 Task: Add Attachment from computer to Card Card0000000093 in Board Board0000000024 in Workspace WS0000000008 in Trello. Add Cover Purple to Card Card0000000093 in Board Board0000000024 in Workspace WS0000000008 in Trello. Add "Move Card To …" Button titled Button0000000093 to "top" of the list "To Do" to Card Card0000000093 in Board Board0000000024 in Workspace WS0000000008 in Trello. Add Description DS0000000093 to Card Card0000000093 in Board Board0000000024 in Workspace WS0000000008 in Trello. Add Comment CM0000000093 to Card Card0000000093 in Board Board0000000024 in Workspace WS0000000008 in Trello
Action: Mouse moved to (384, 206)
Screenshot: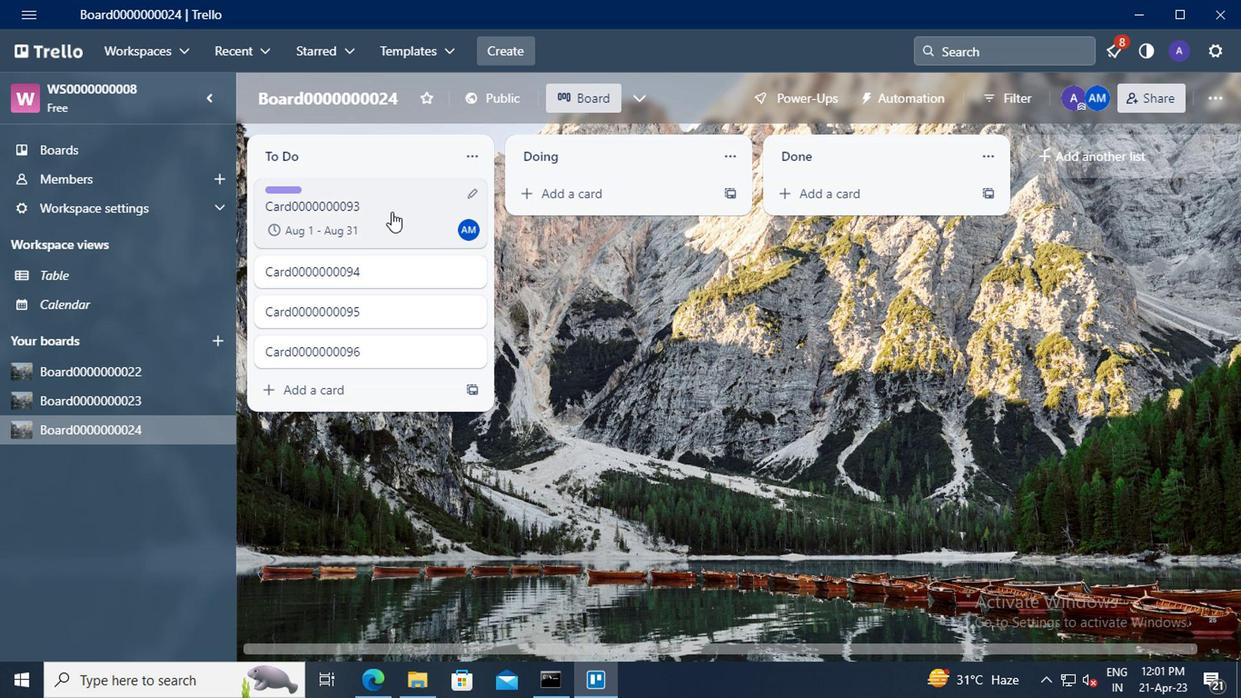 
Action: Mouse pressed left at (384, 206)
Screenshot: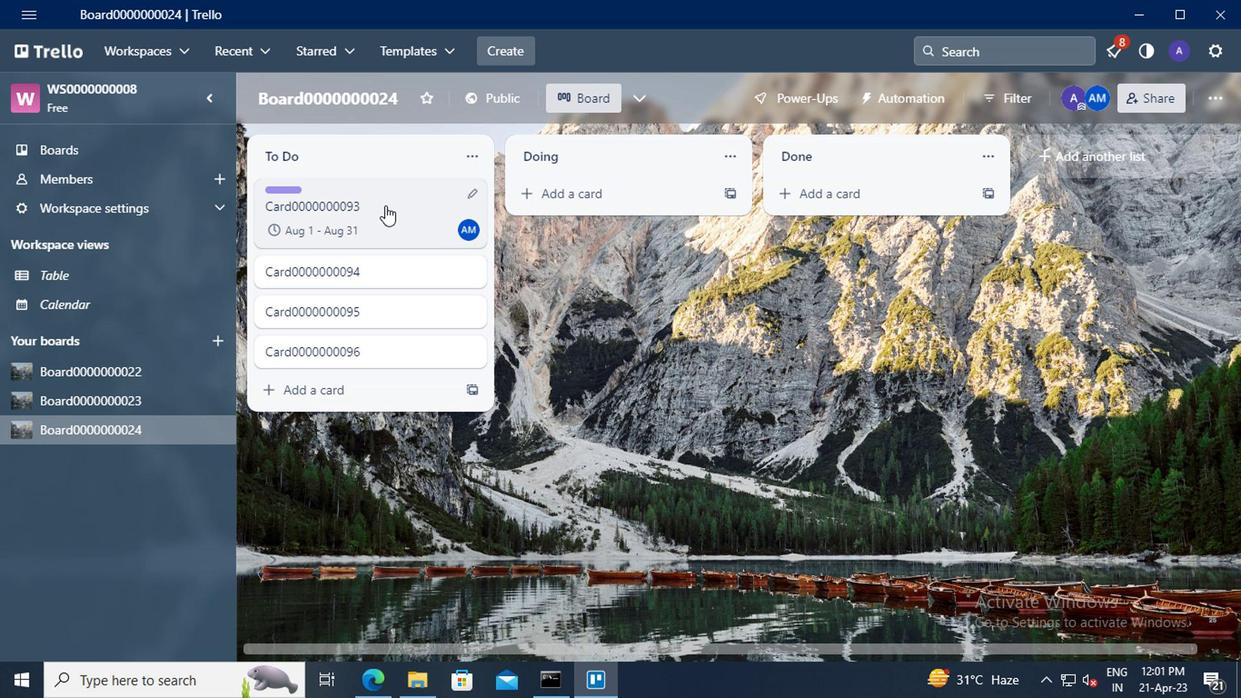 
Action: Mouse moved to (832, 378)
Screenshot: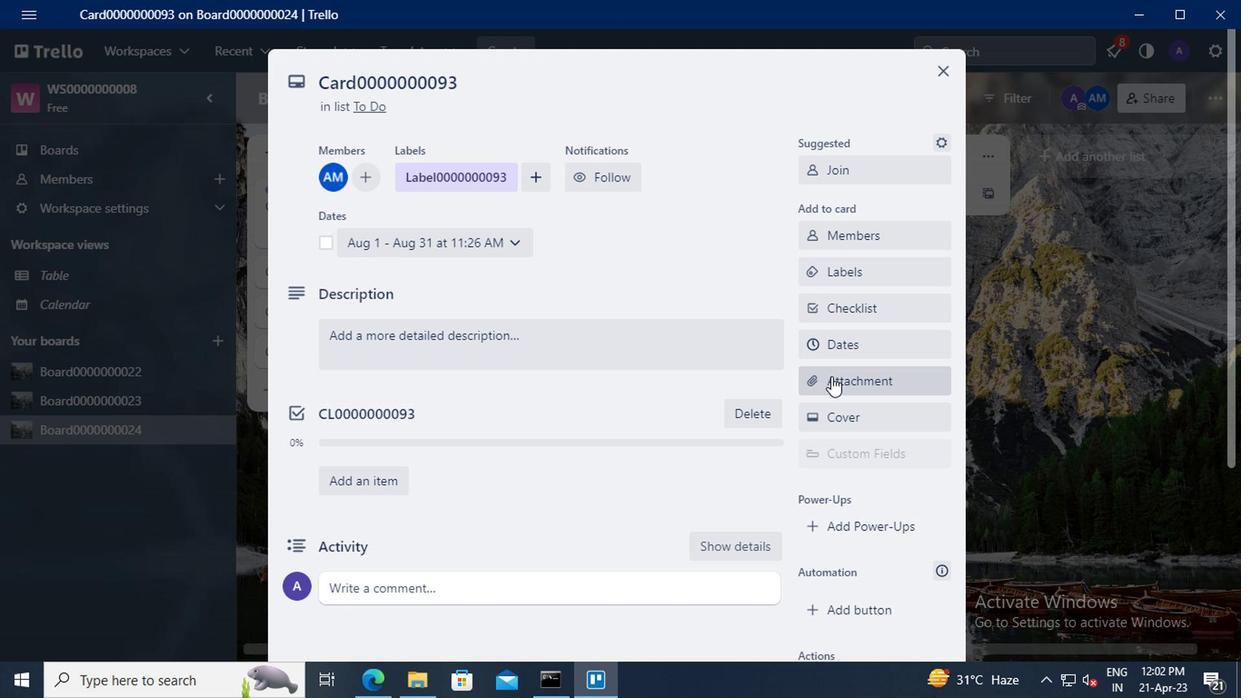 
Action: Mouse pressed left at (832, 378)
Screenshot: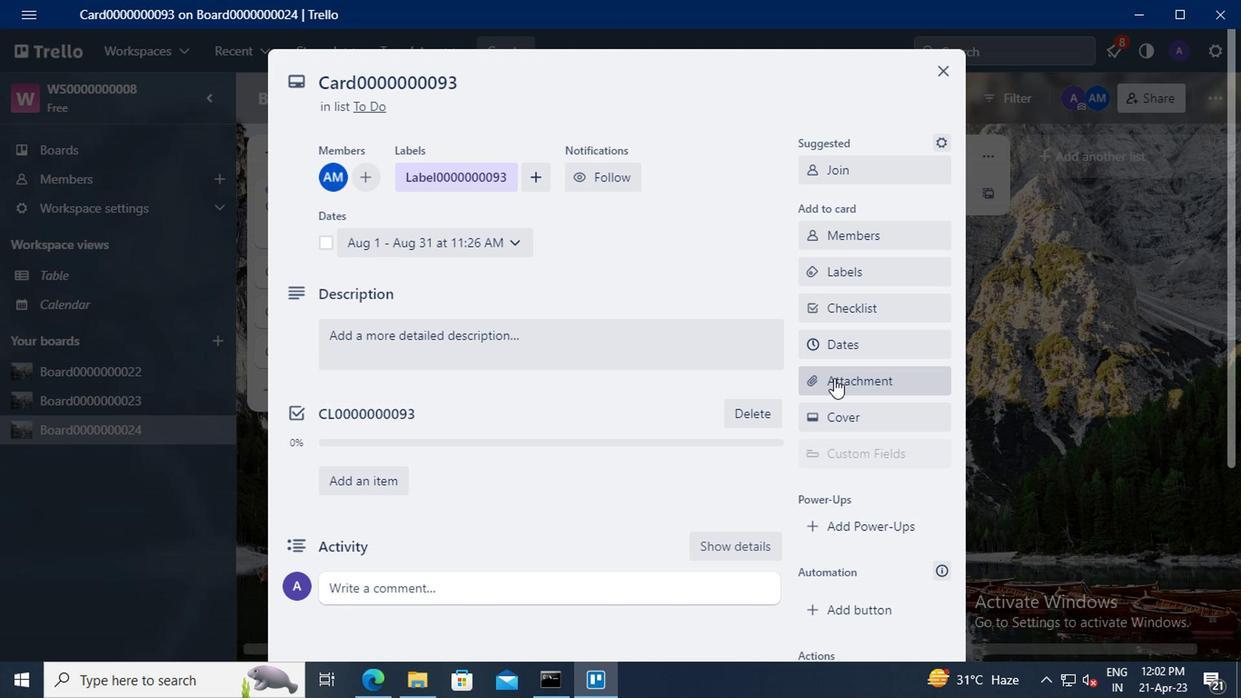 
Action: Mouse moved to (848, 159)
Screenshot: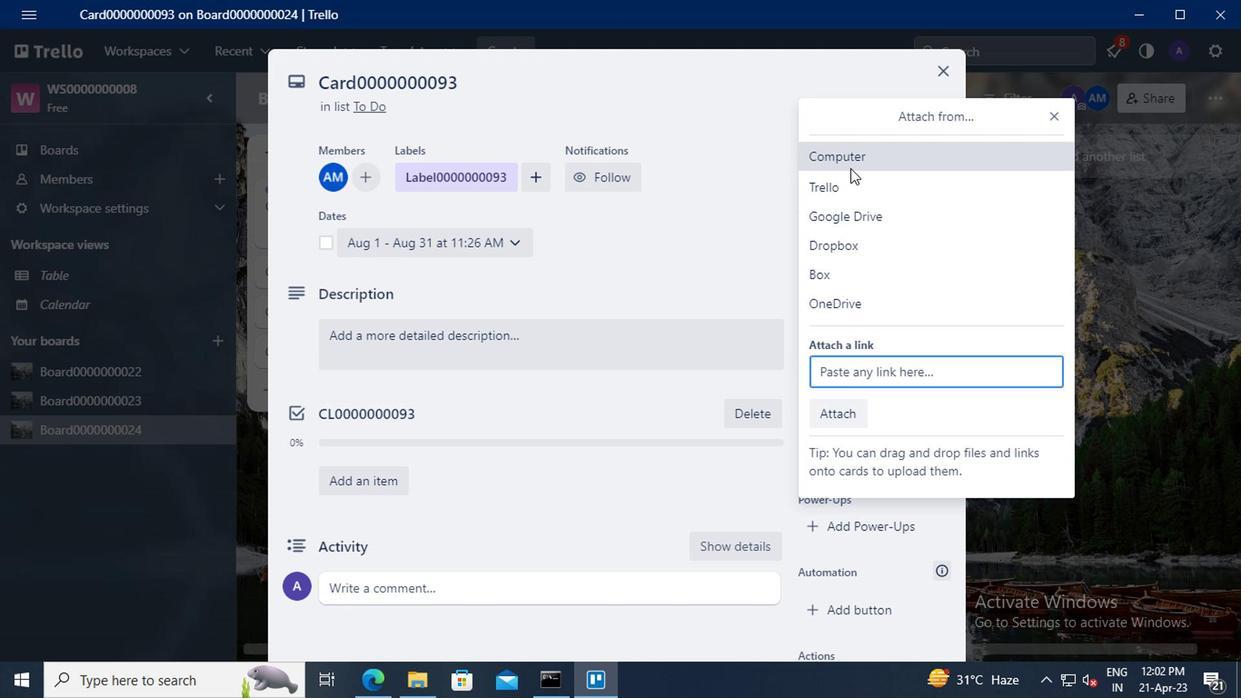 
Action: Mouse pressed left at (848, 159)
Screenshot: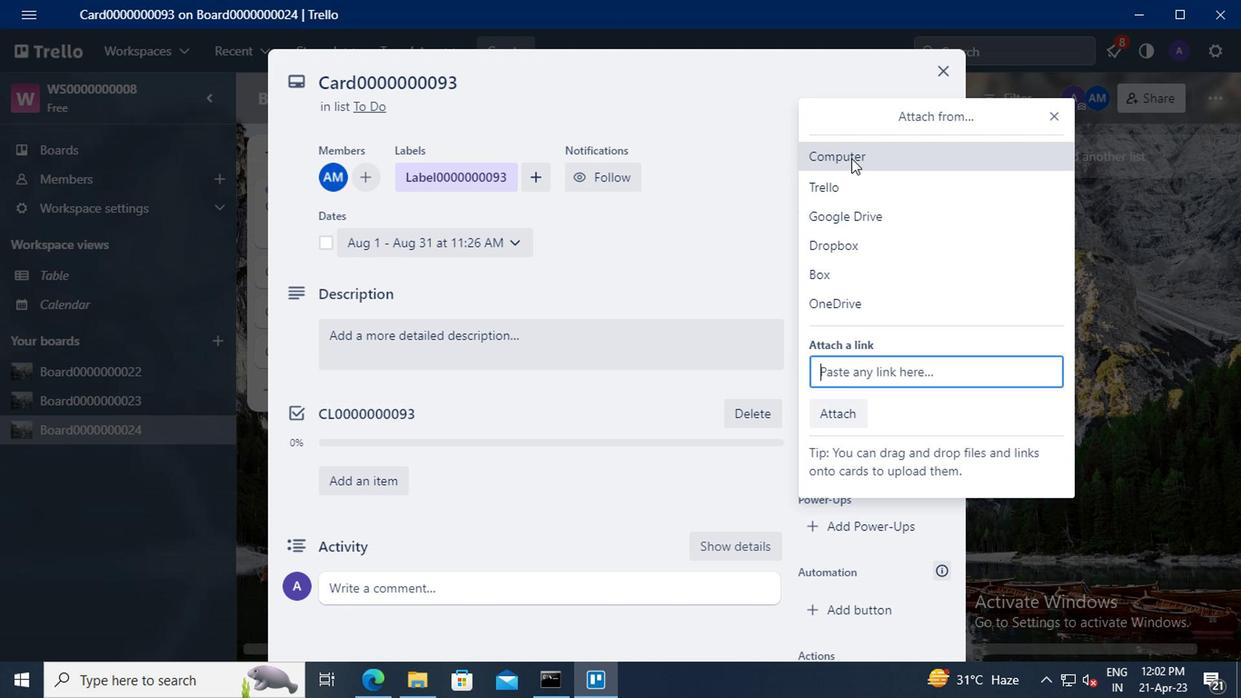 
Action: Mouse moved to (460, 160)
Screenshot: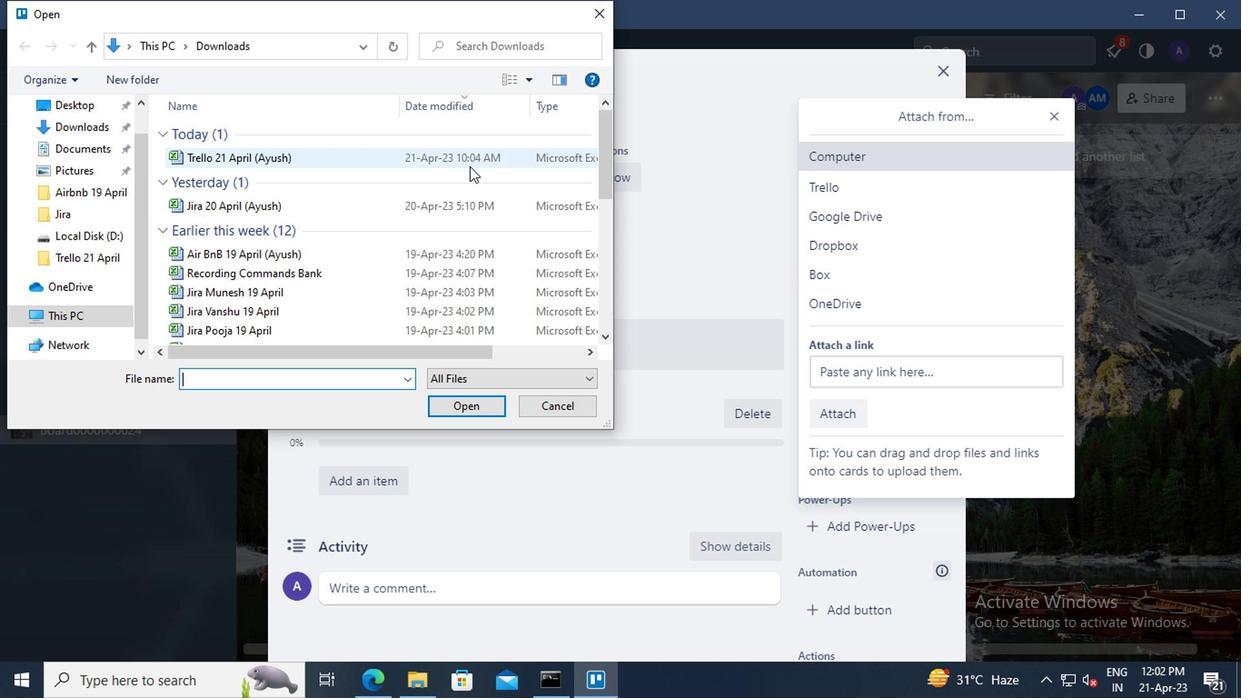 
Action: Mouse pressed left at (460, 160)
Screenshot: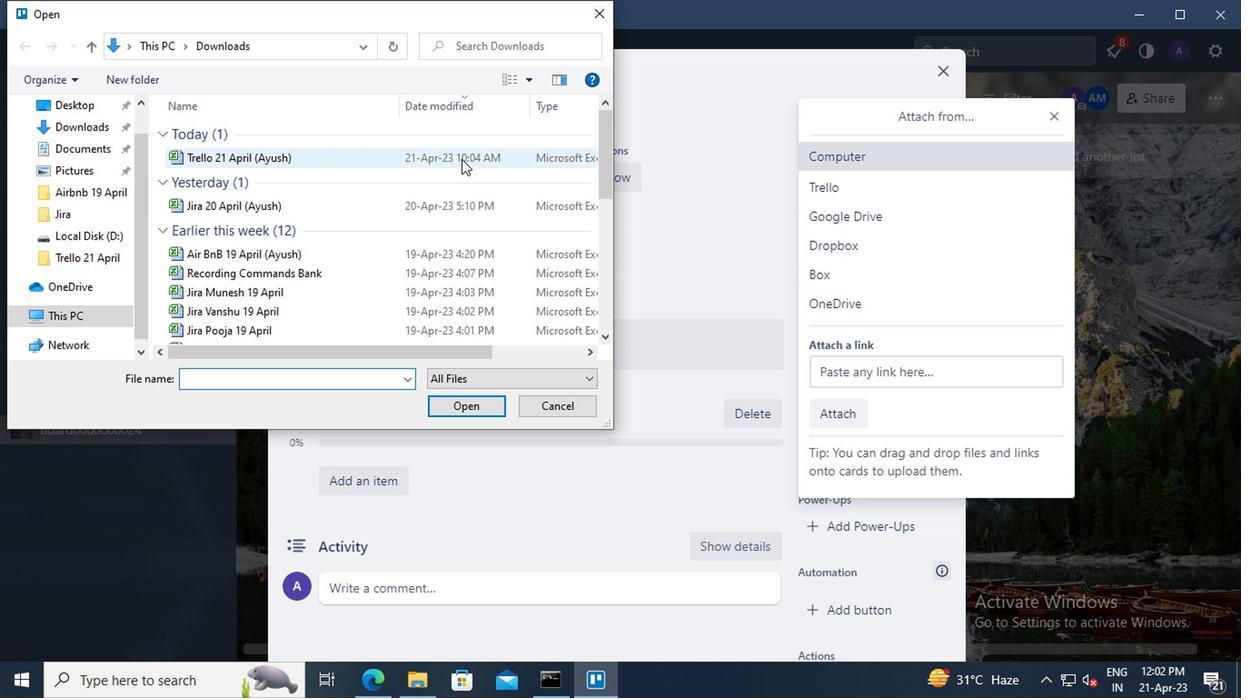 
Action: Mouse moved to (477, 408)
Screenshot: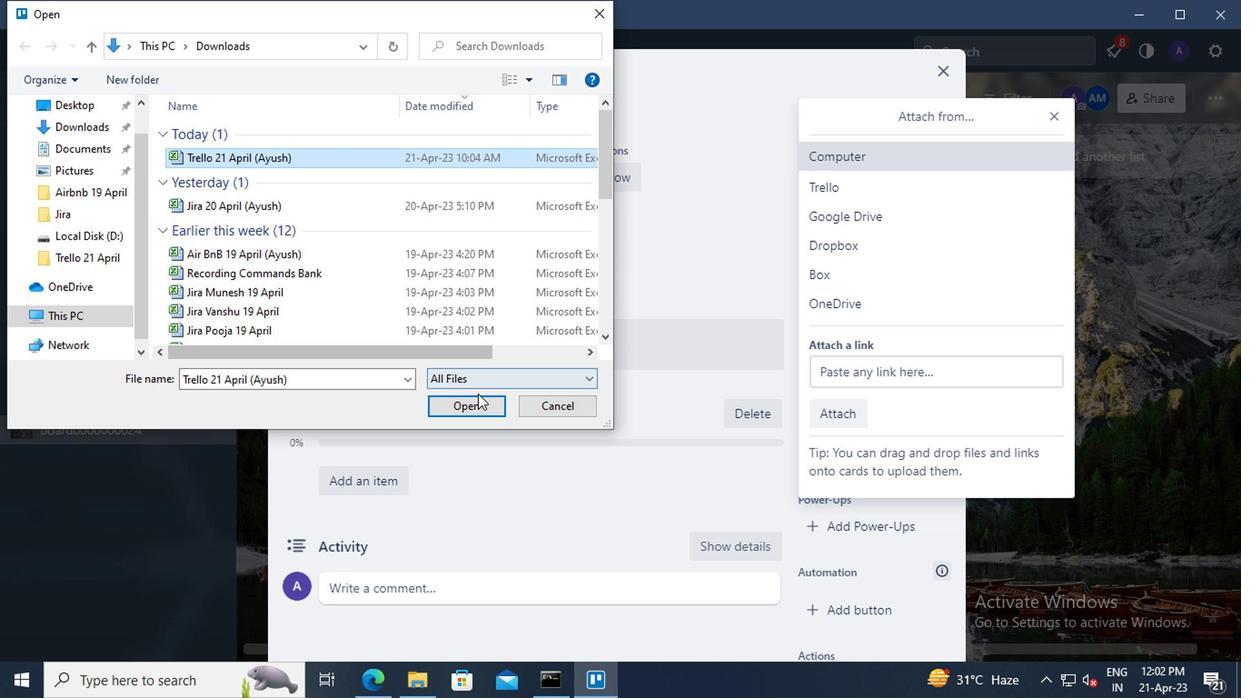 
Action: Mouse pressed left at (477, 408)
Screenshot: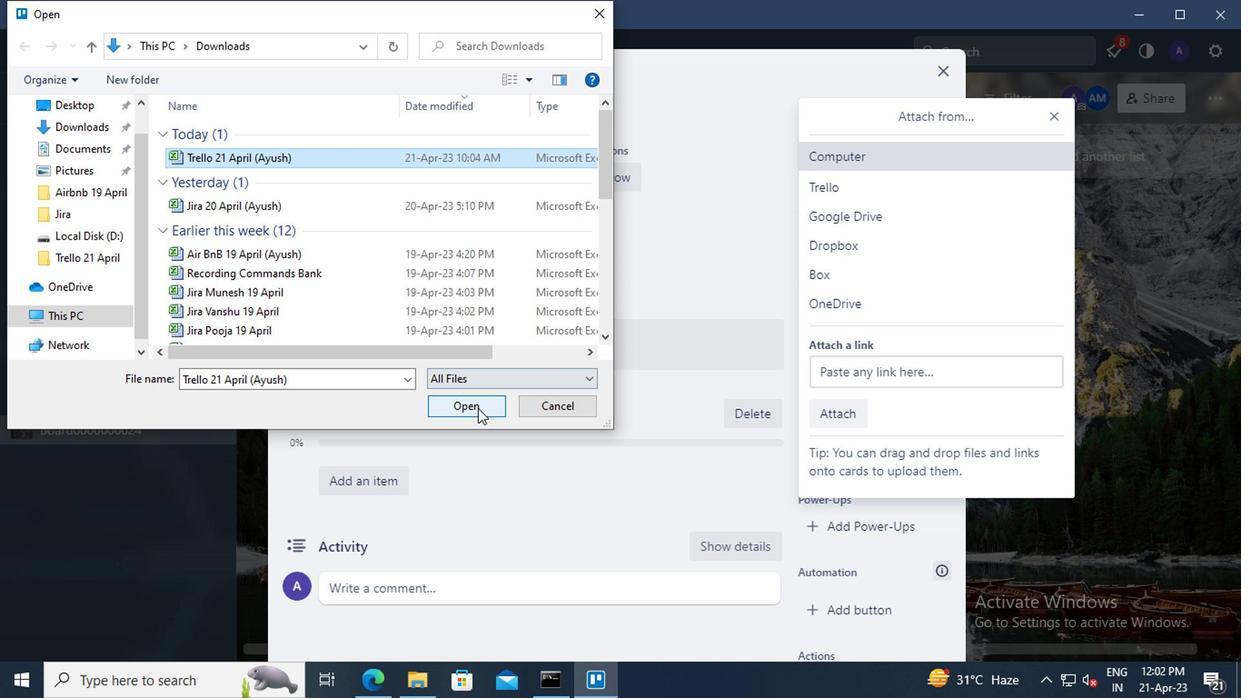 
Action: Mouse moved to (828, 417)
Screenshot: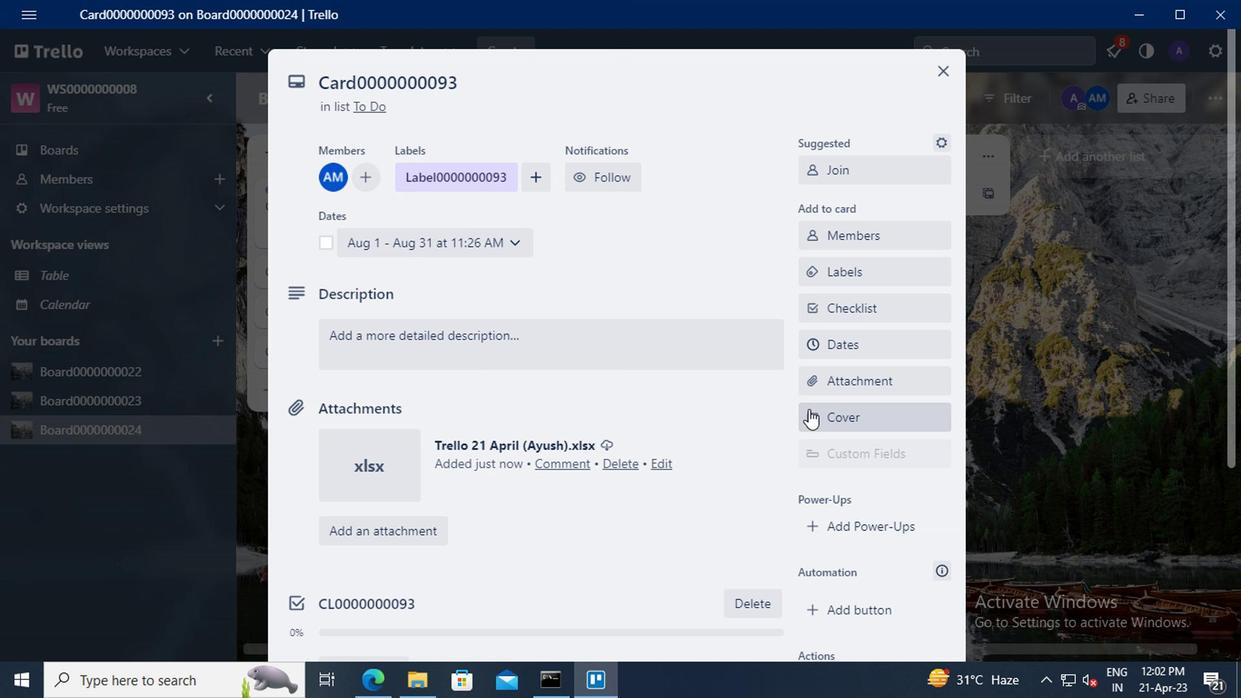 
Action: Mouse pressed left at (828, 417)
Screenshot: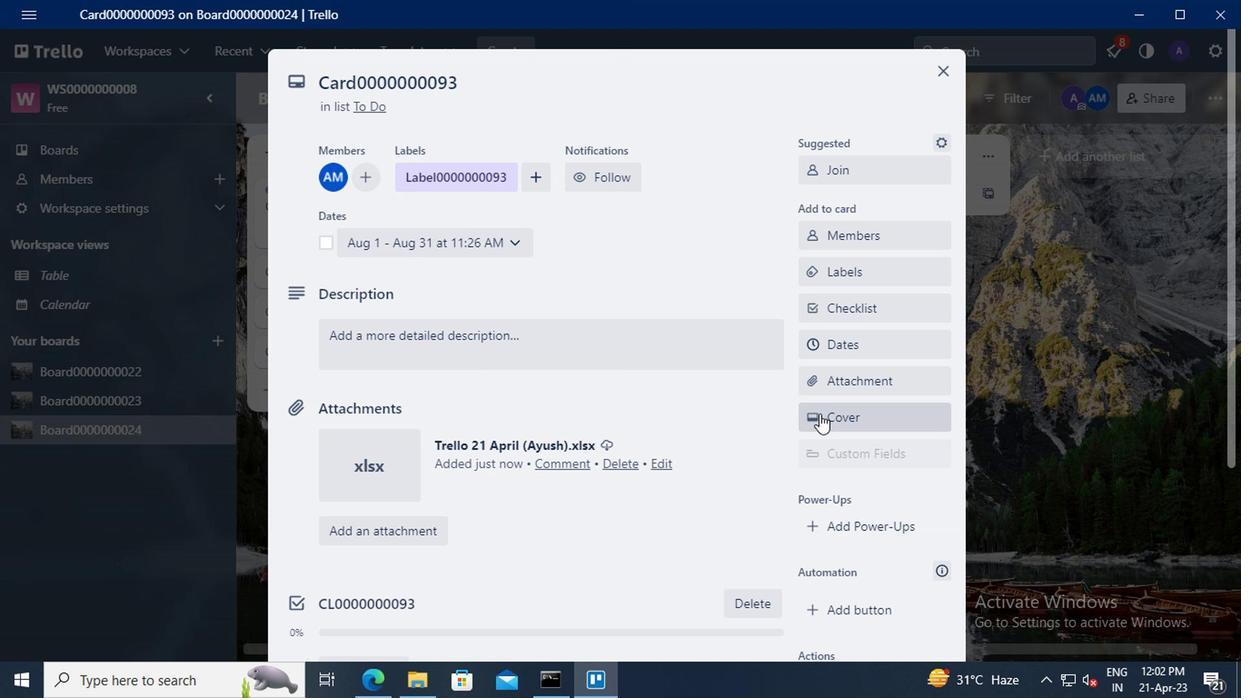 
Action: Mouse moved to (1040, 306)
Screenshot: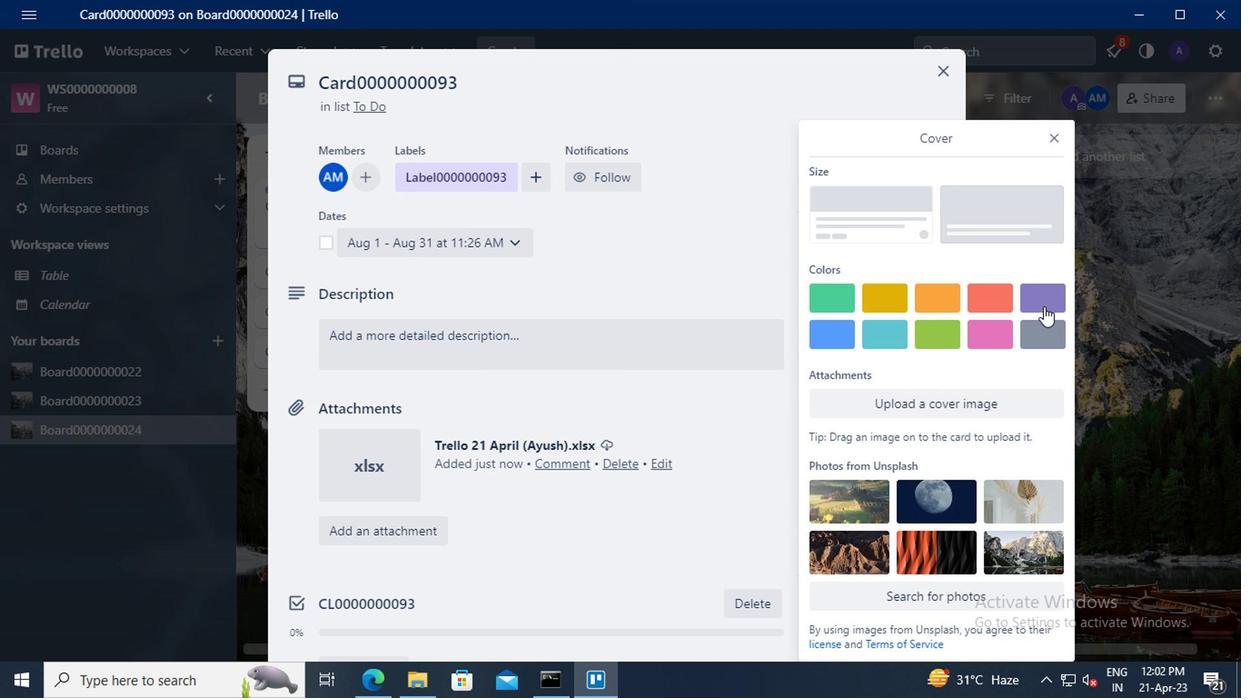 
Action: Mouse pressed left at (1040, 306)
Screenshot: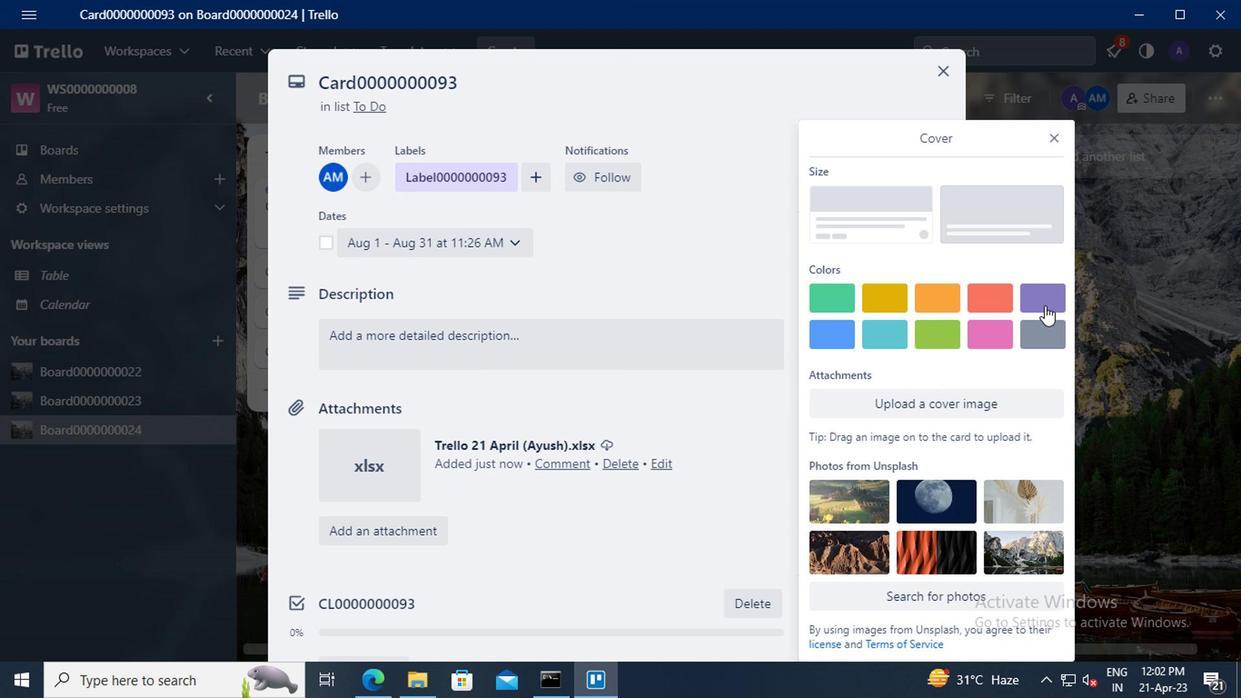 
Action: Mouse moved to (1051, 105)
Screenshot: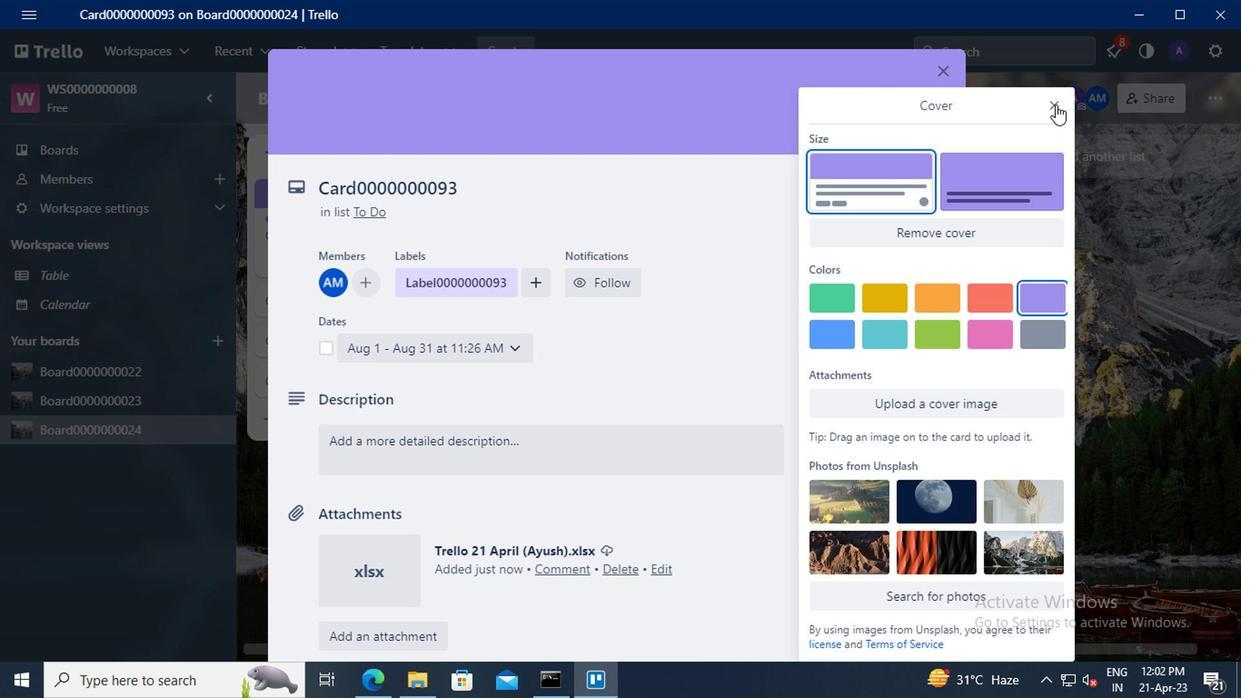 
Action: Mouse pressed left at (1051, 105)
Screenshot: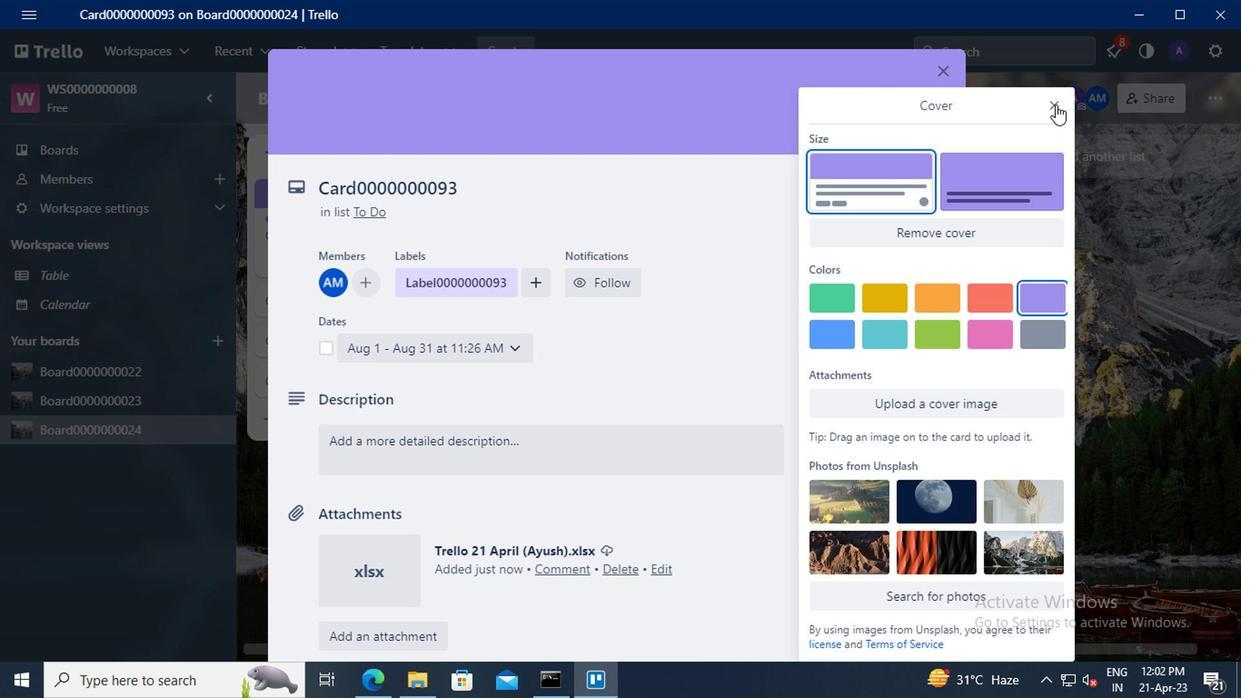 
Action: Mouse moved to (871, 283)
Screenshot: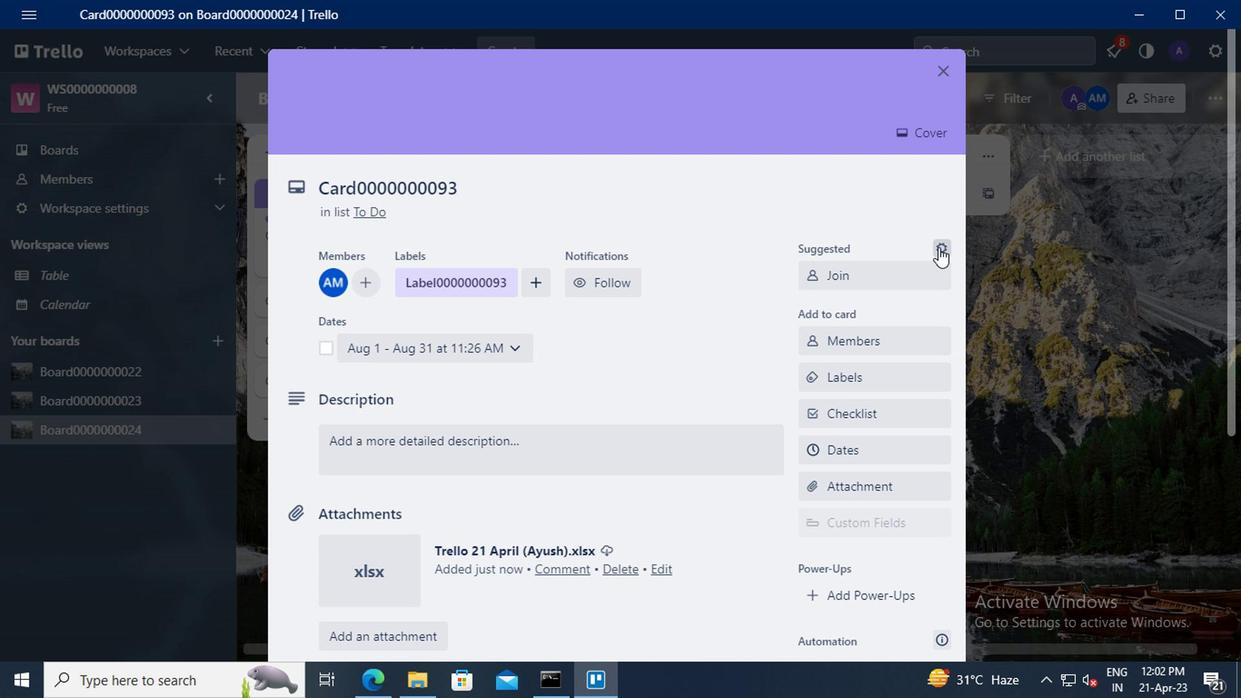 
Action: Mouse scrolled (871, 283) with delta (0, 0)
Screenshot: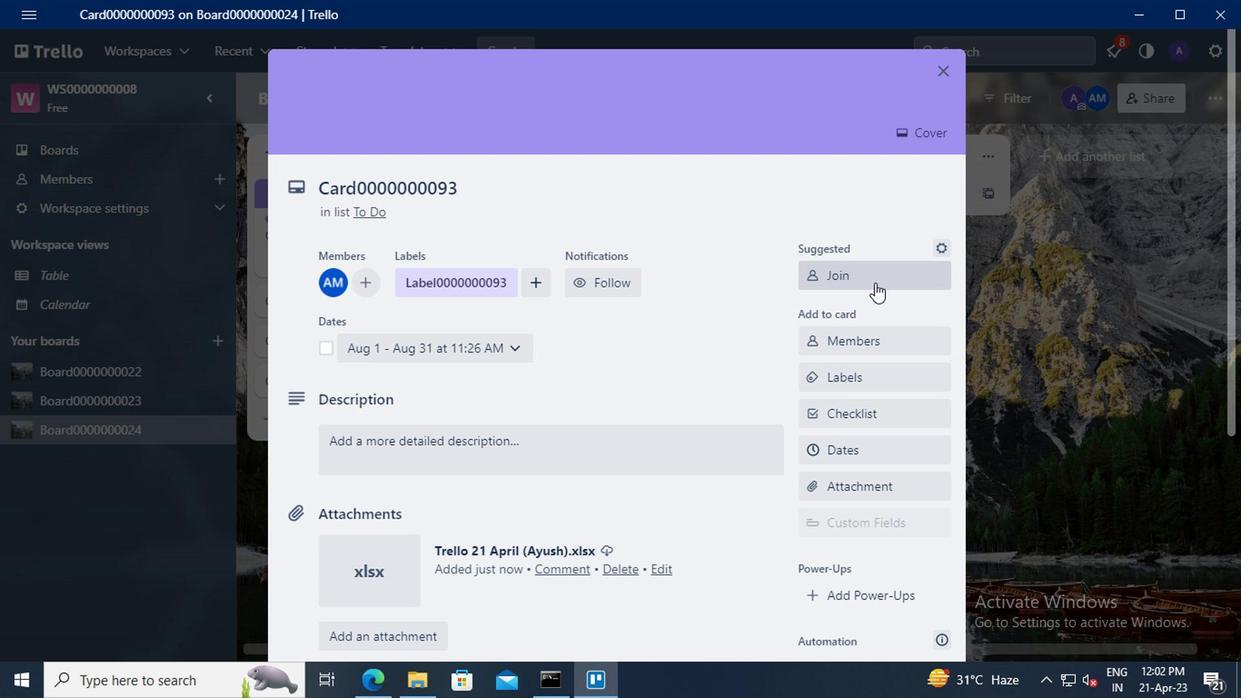 
Action: Mouse scrolled (871, 283) with delta (0, 0)
Screenshot: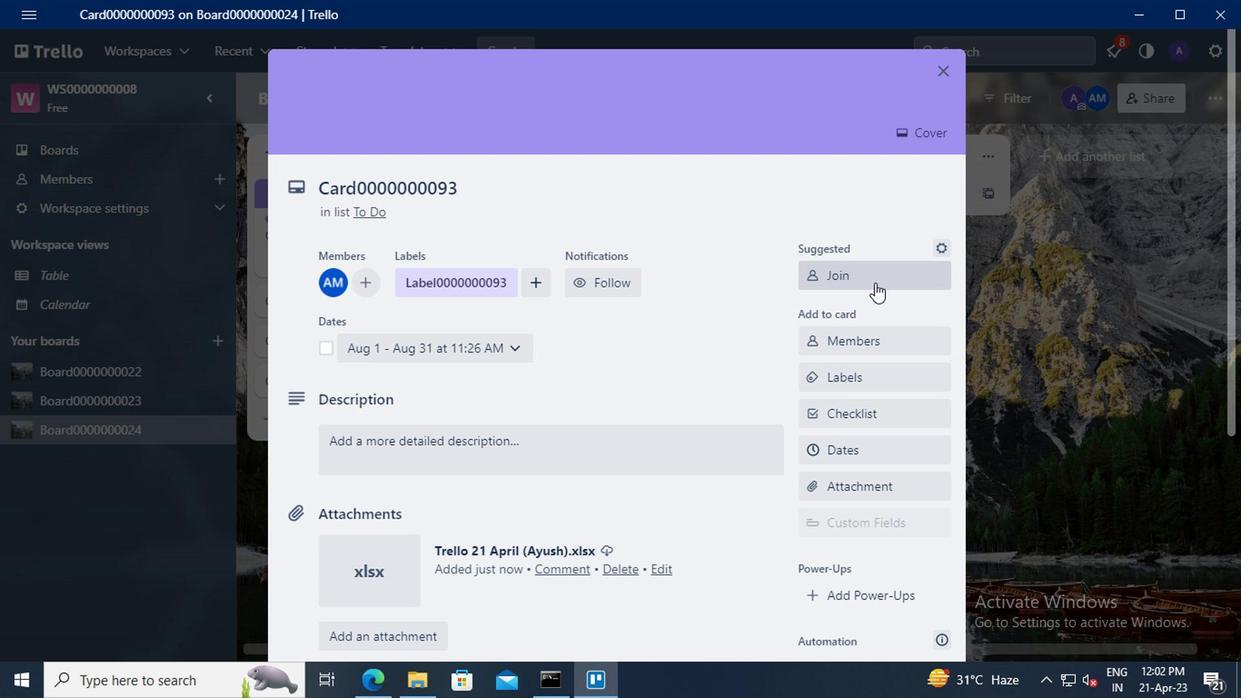 
Action: Mouse scrolled (871, 283) with delta (0, 0)
Screenshot: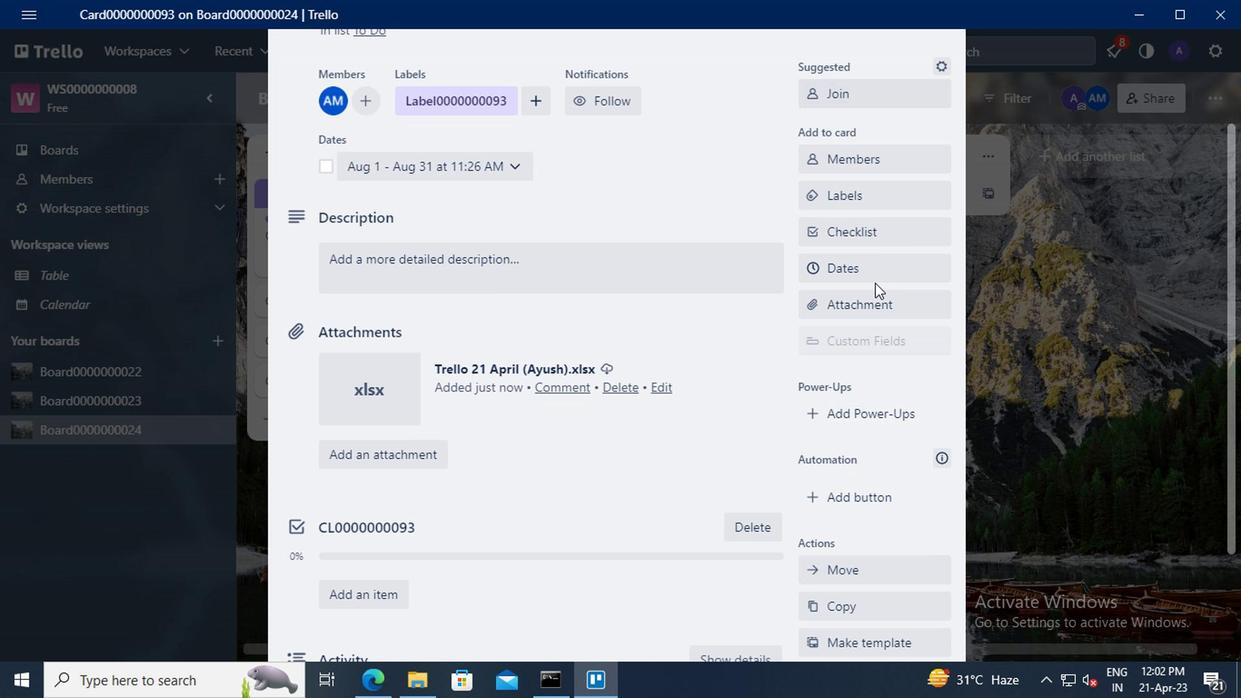 
Action: Mouse moved to (866, 403)
Screenshot: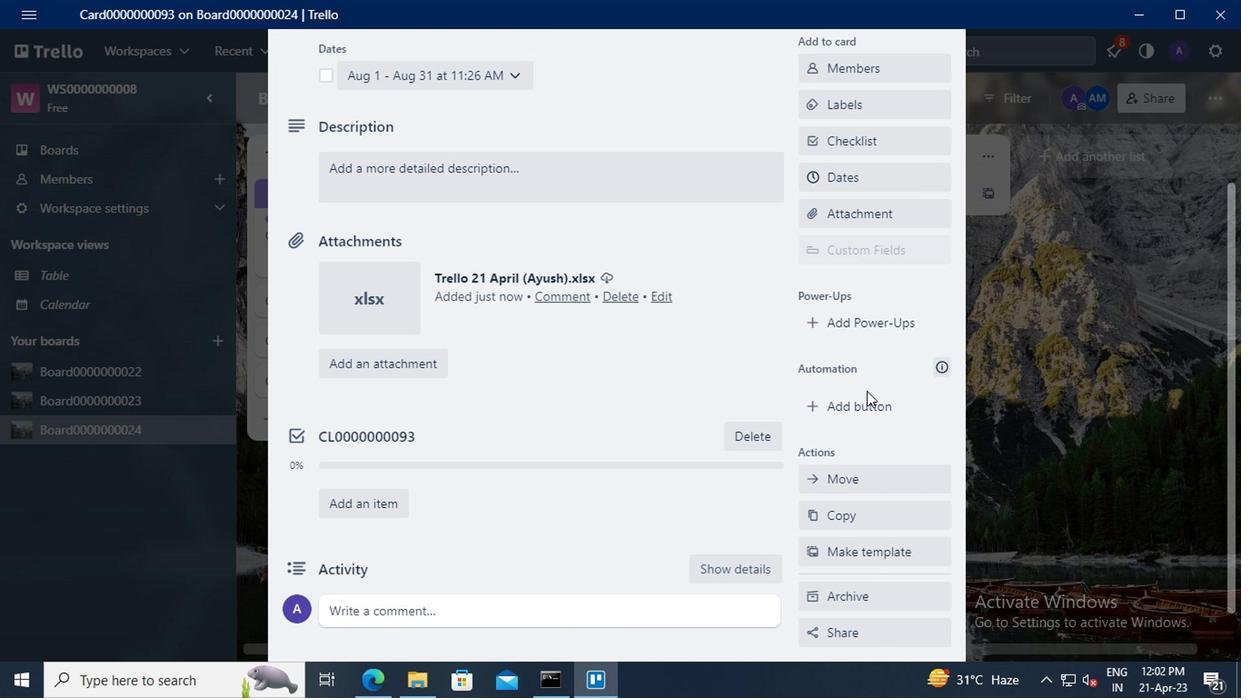 
Action: Mouse pressed left at (866, 403)
Screenshot: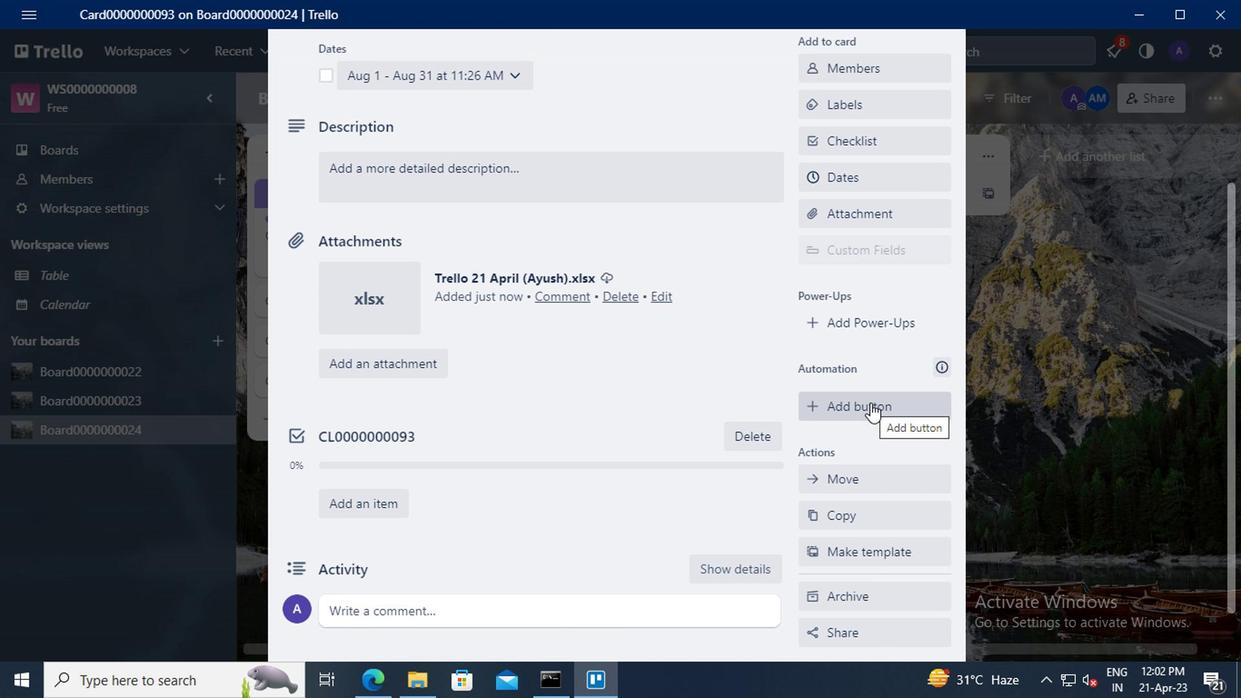 
Action: Mouse moved to (879, 172)
Screenshot: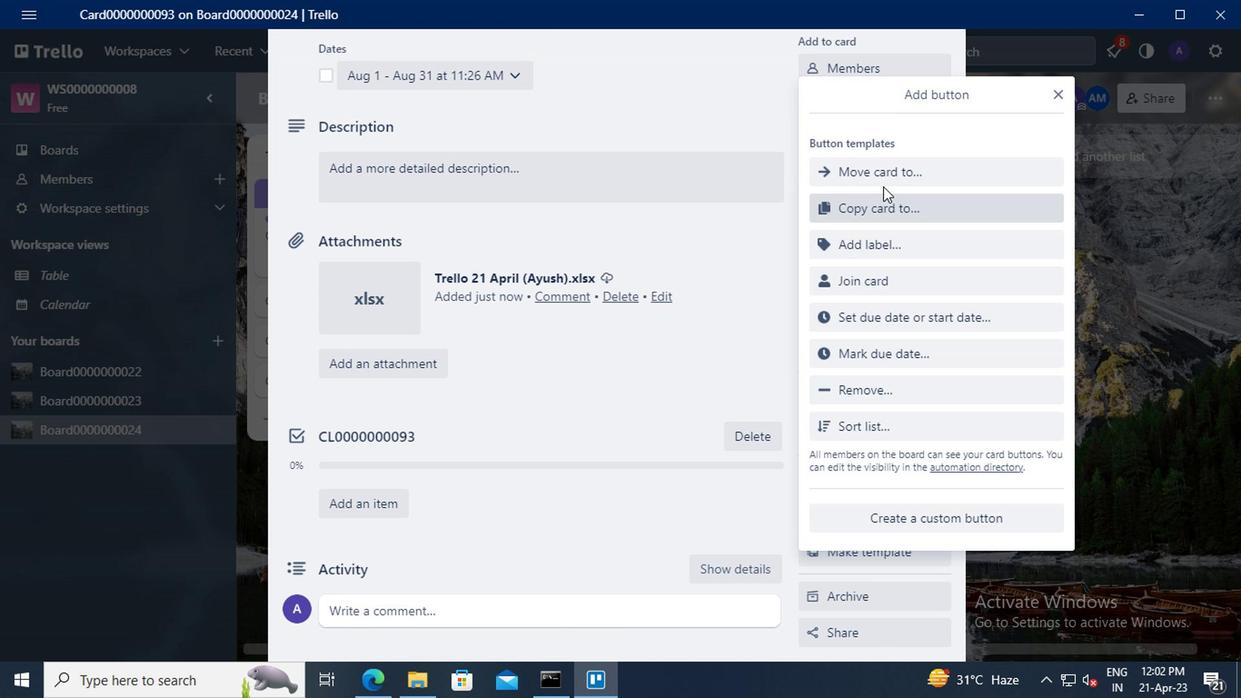 
Action: Mouse pressed left at (879, 172)
Screenshot: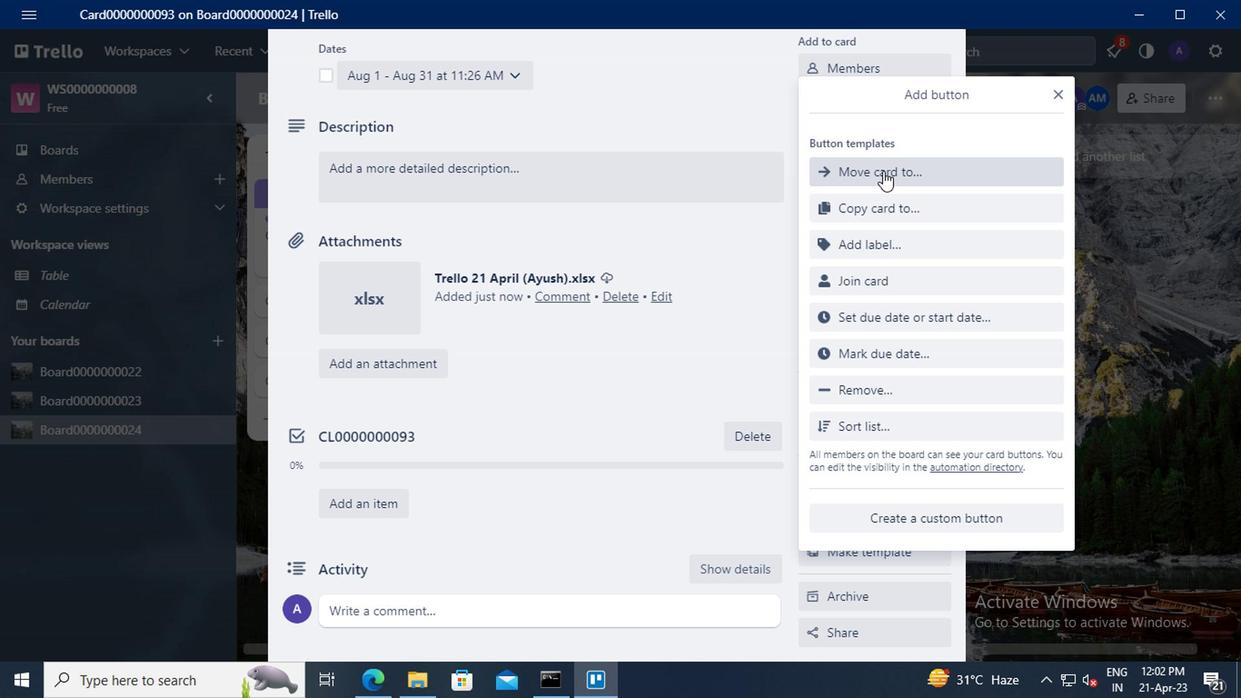 
Action: Mouse moved to (883, 172)
Screenshot: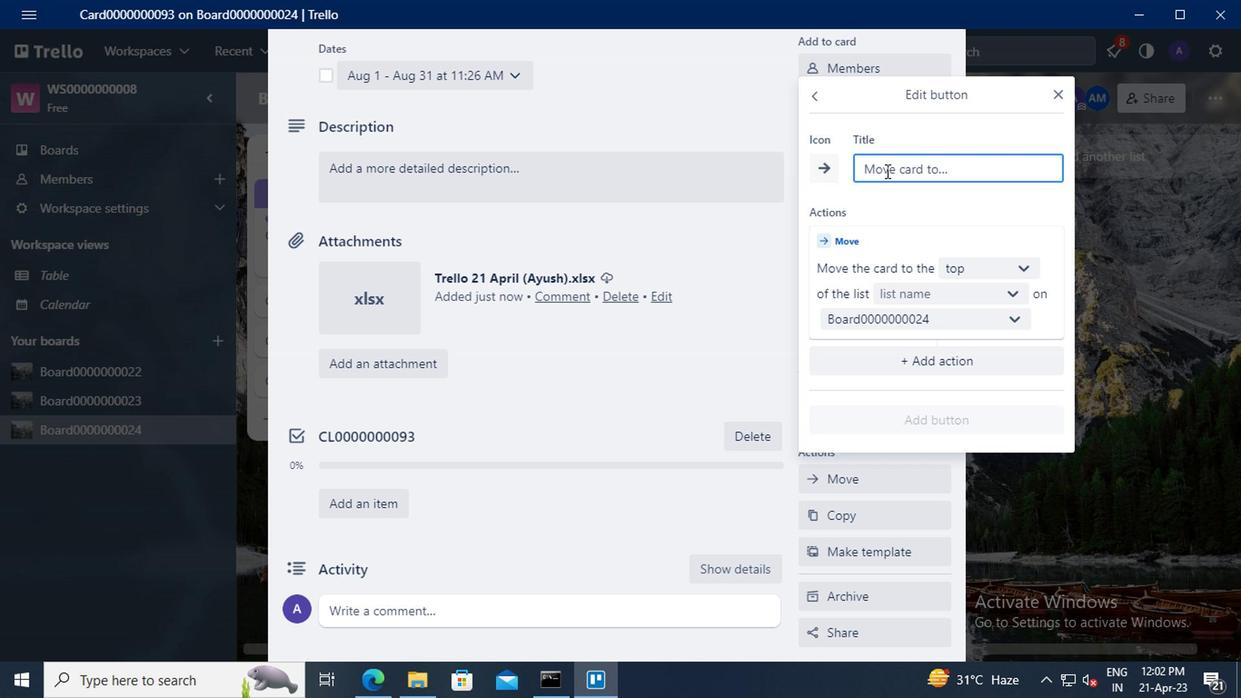 
Action: Mouse pressed left at (883, 172)
Screenshot: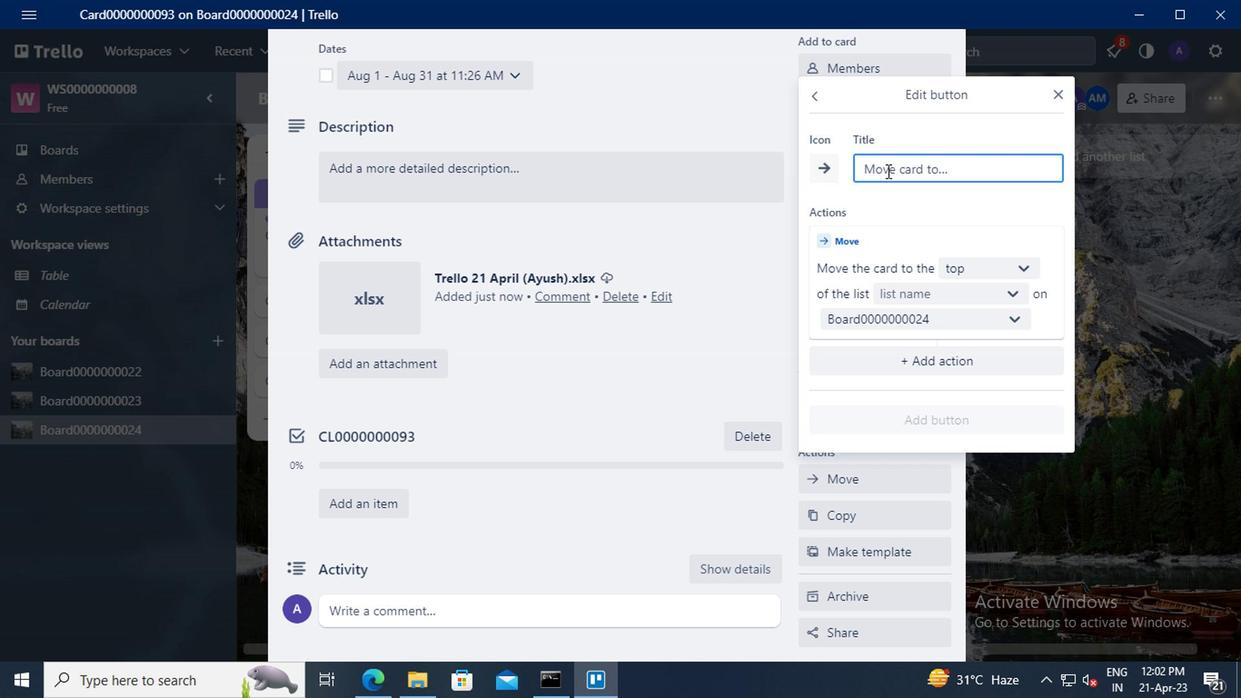 
Action: Key pressed <Key.shift>BUTTON0000000093
Screenshot: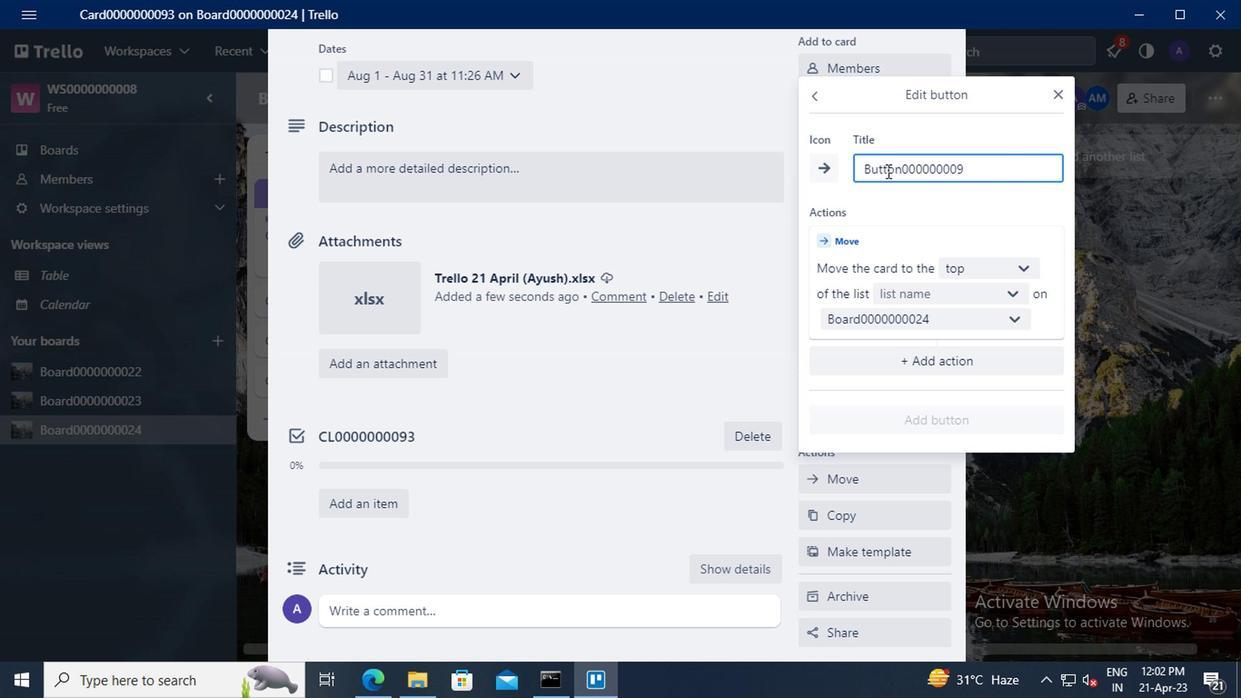 
Action: Mouse moved to (973, 263)
Screenshot: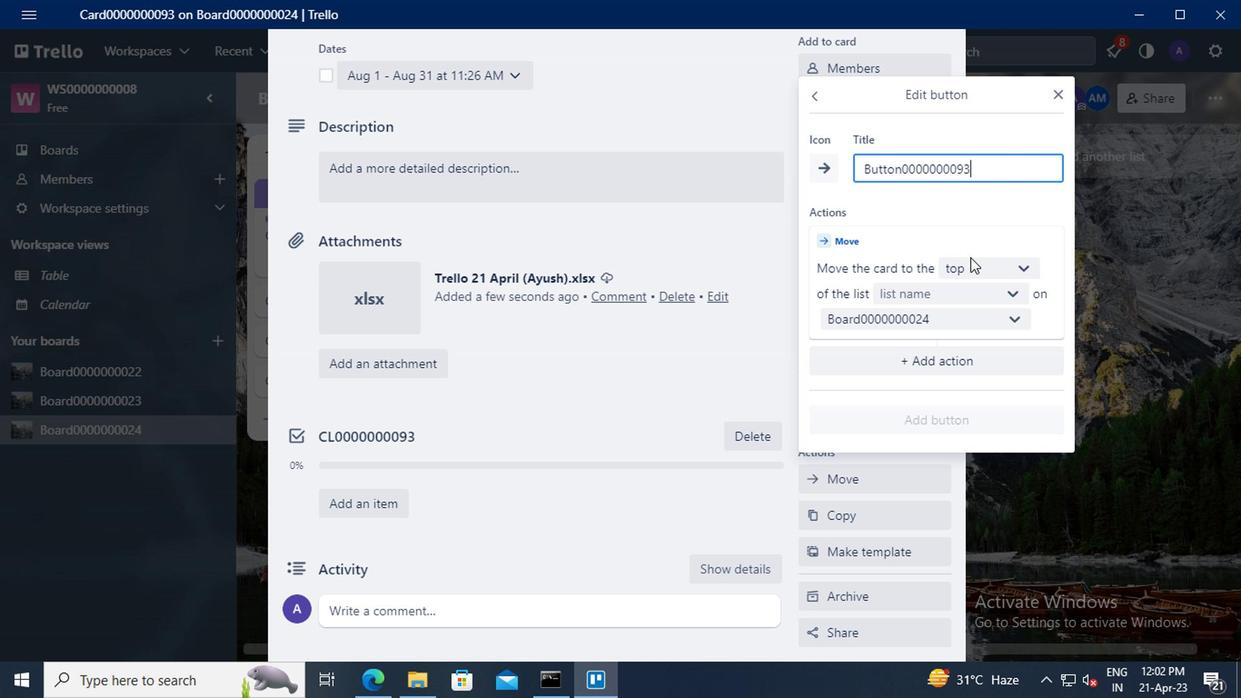 
Action: Mouse pressed left at (973, 263)
Screenshot: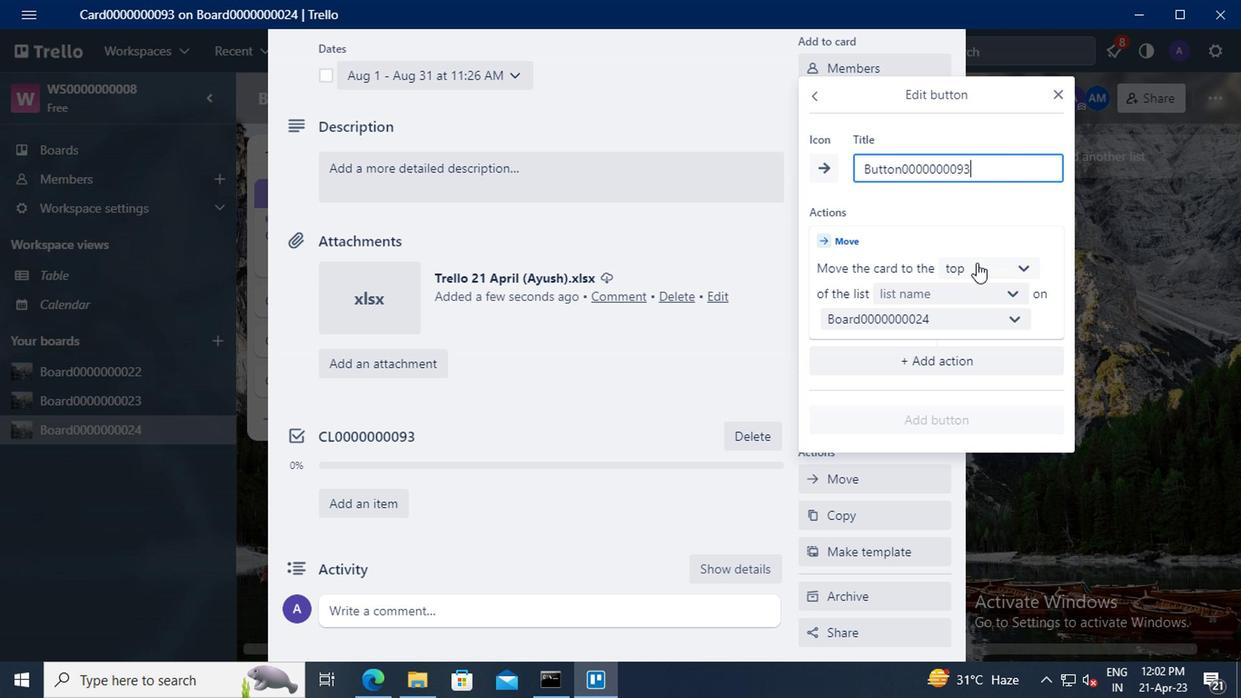 
Action: Mouse moved to (978, 296)
Screenshot: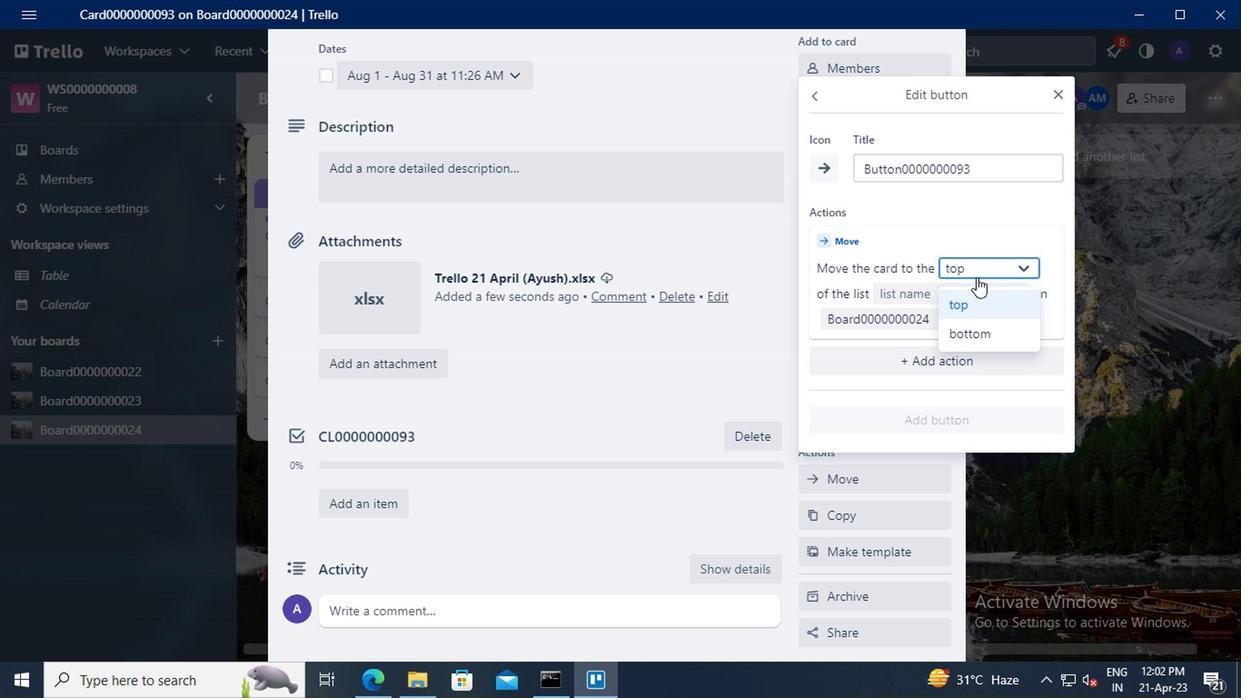 
Action: Mouse pressed left at (978, 296)
Screenshot: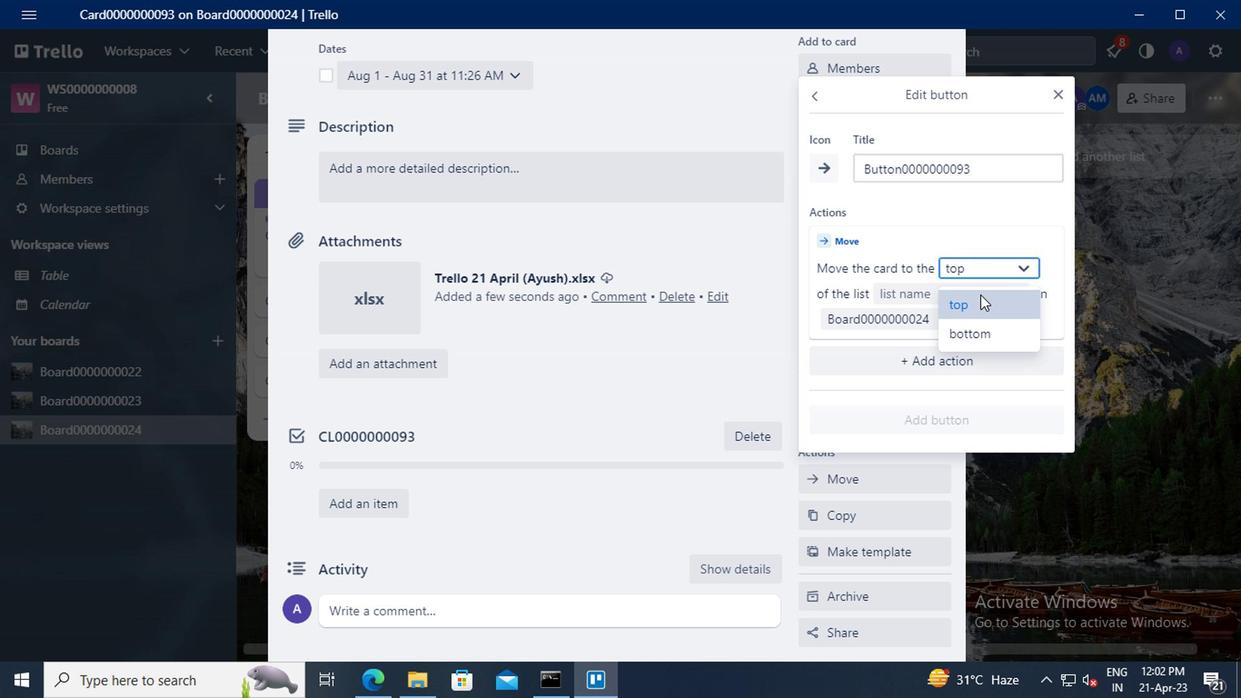 
Action: Mouse moved to (932, 290)
Screenshot: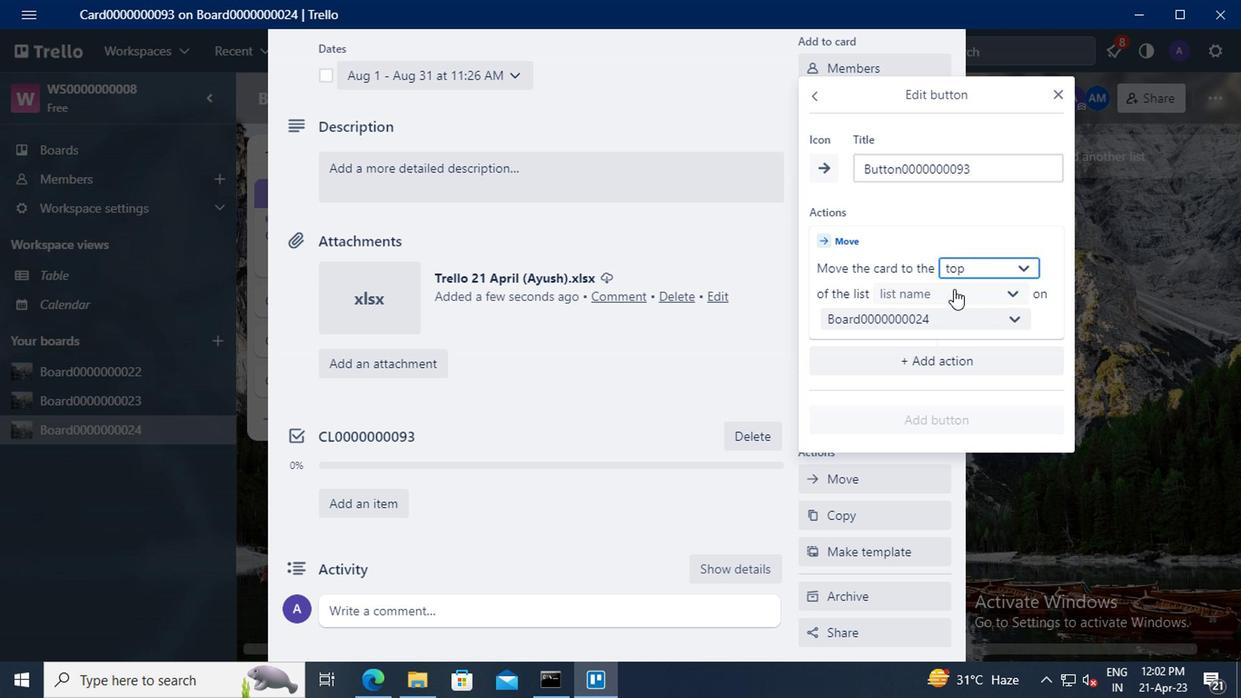 
Action: Mouse pressed left at (932, 290)
Screenshot: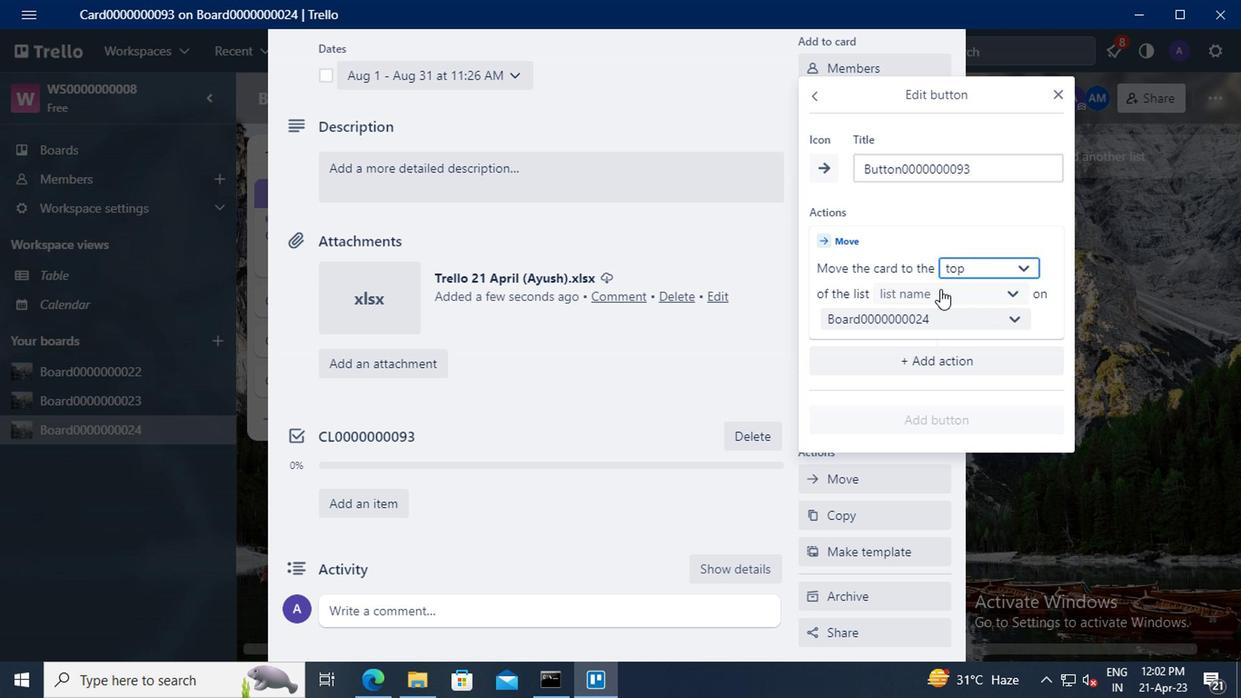 
Action: Mouse moved to (929, 328)
Screenshot: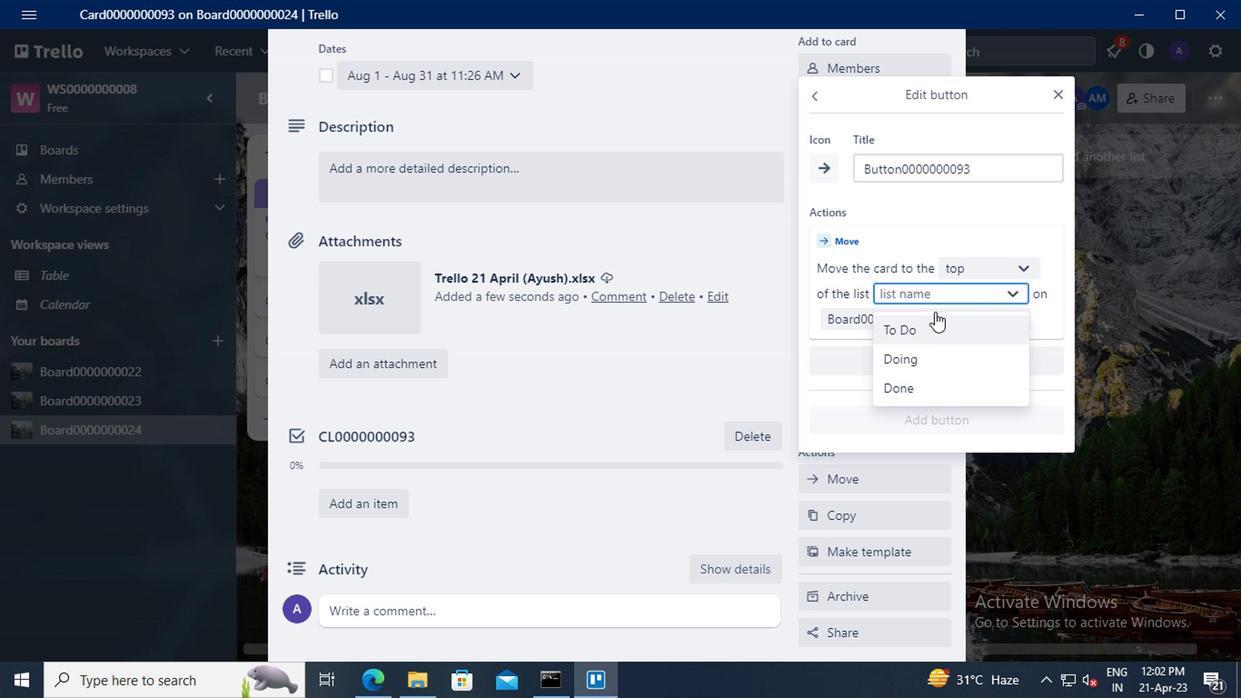 
Action: Mouse pressed left at (929, 328)
Screenshot: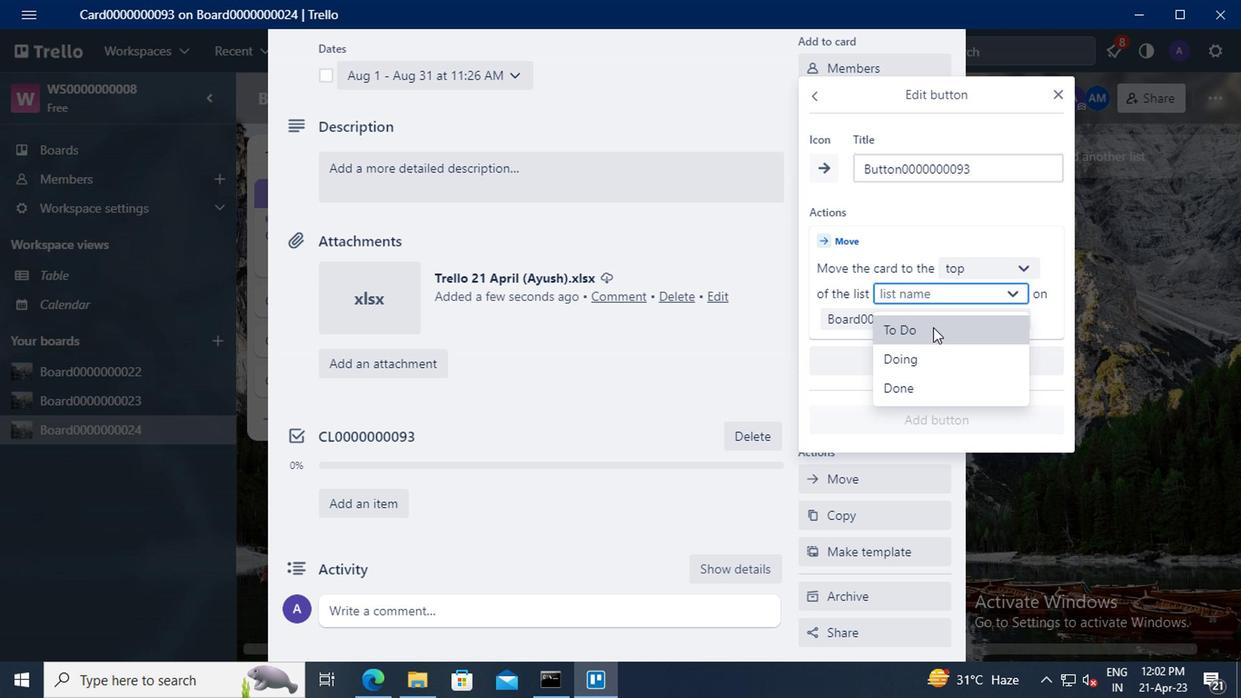 
Action: Mouse moved to (938, 421)
Screenshot: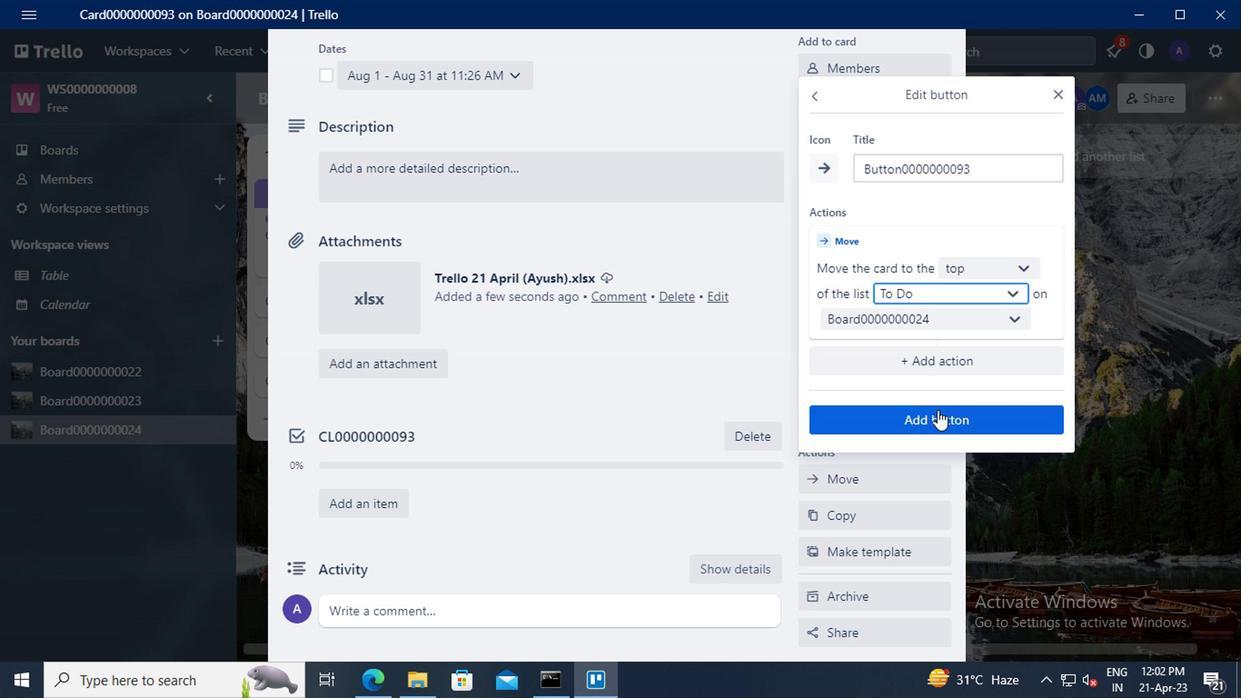 
Action: Mouse pressed left at (938, 421)
Screenshot: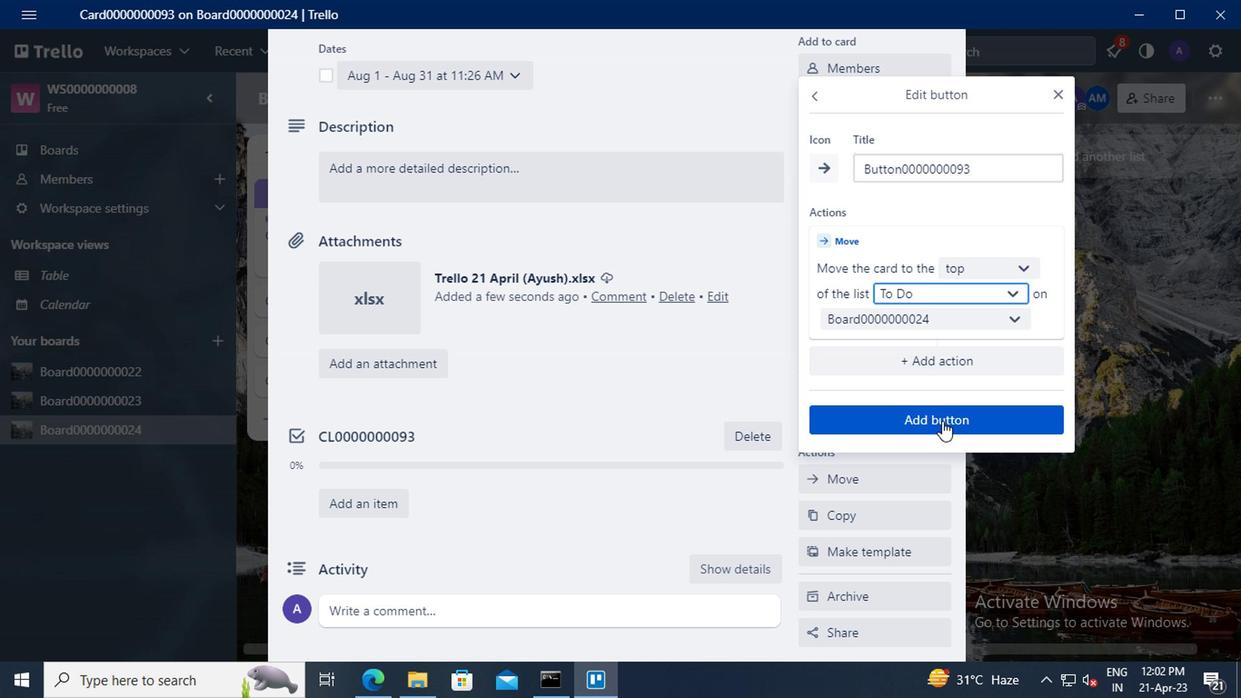 
Action: Mouse moved to (659, 412)
Screenshot: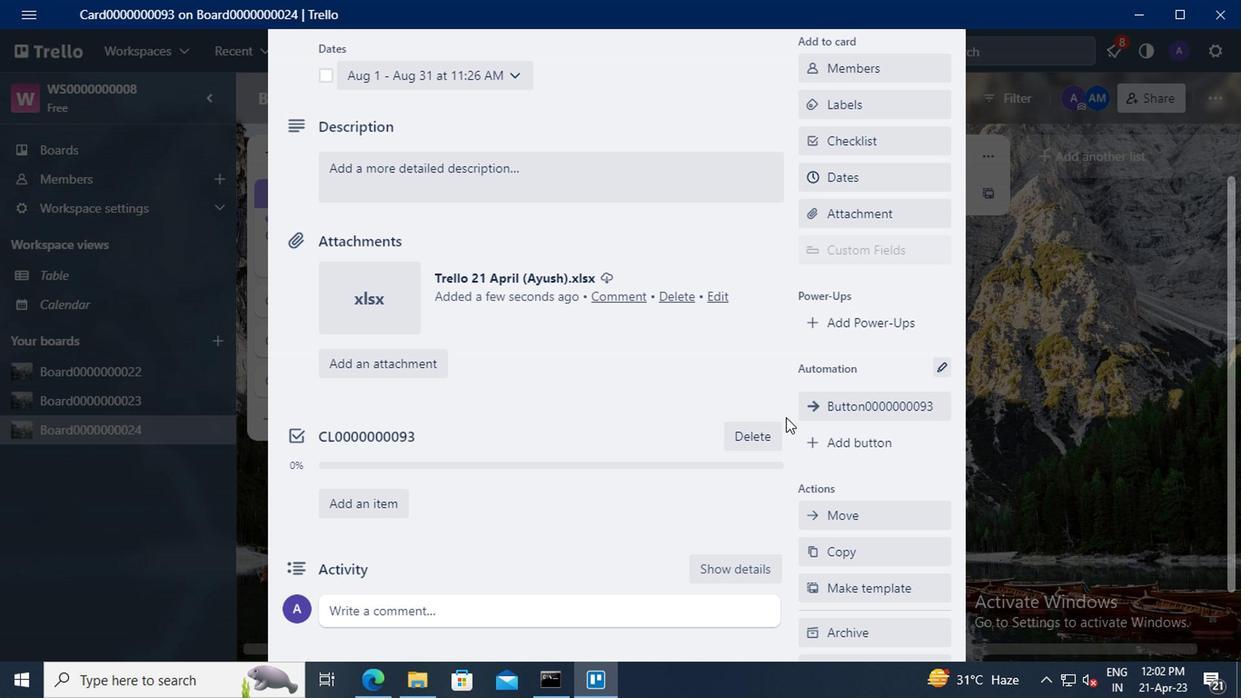 
Action: Mouse scrolled (659, 413) with delta (0, 0)
Screenshot: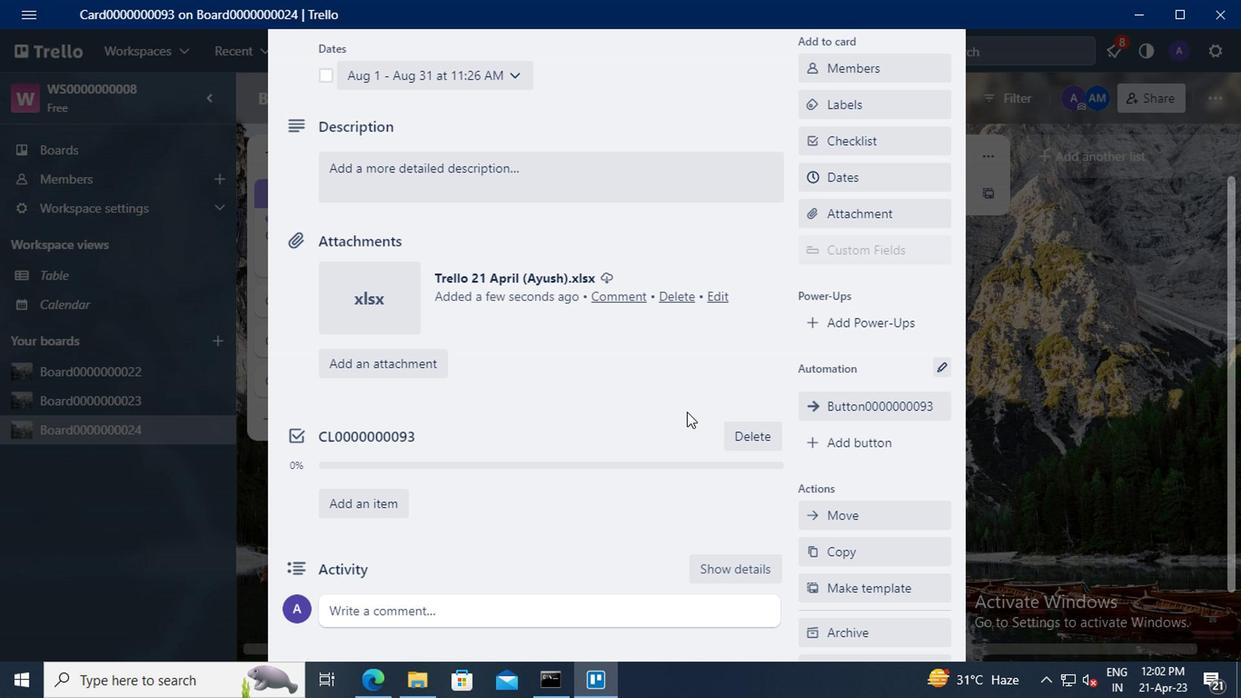 
Action: Mouse moved to (452, 276)
Screenshot: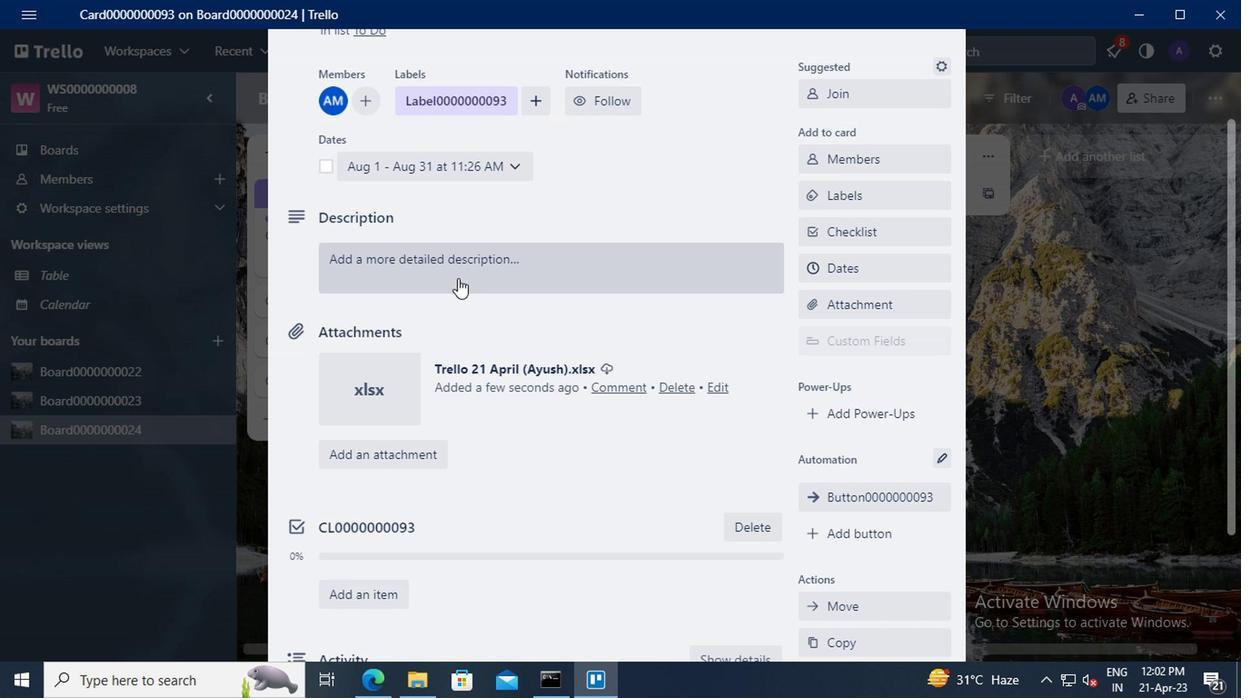 
Action: Mouse pressed left at (452, 276)
Screenshot: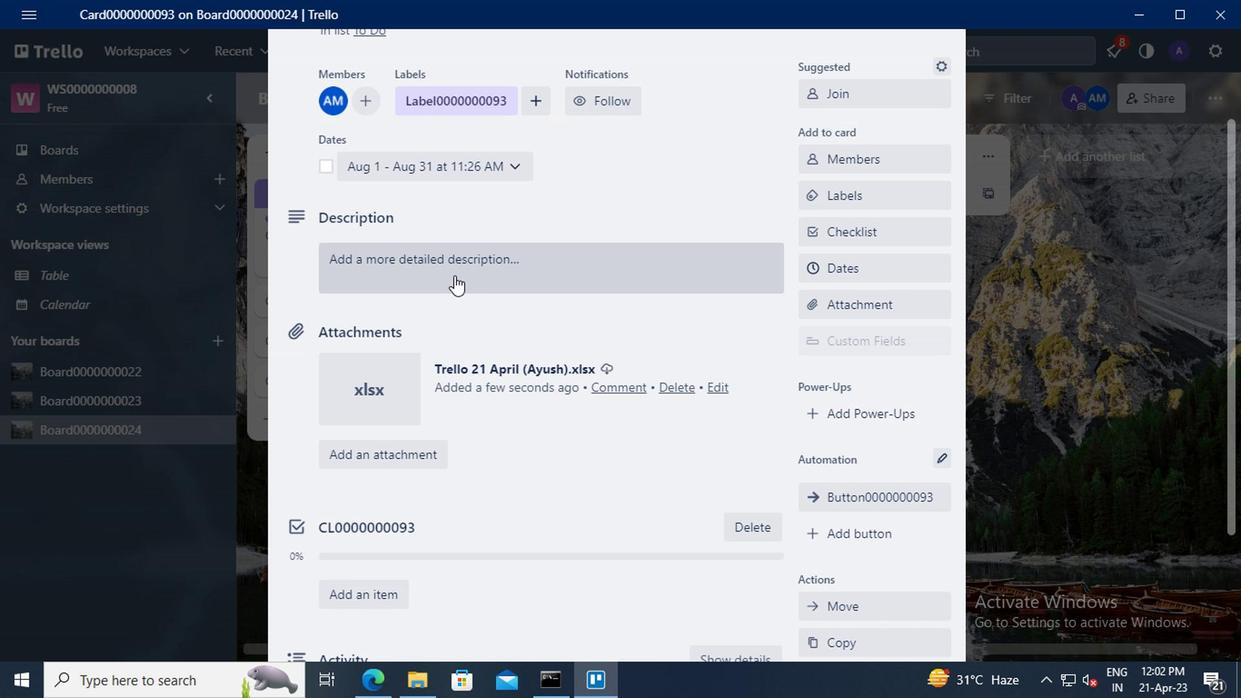 
Action: Mouse moved to (367, 326)
Screenshot: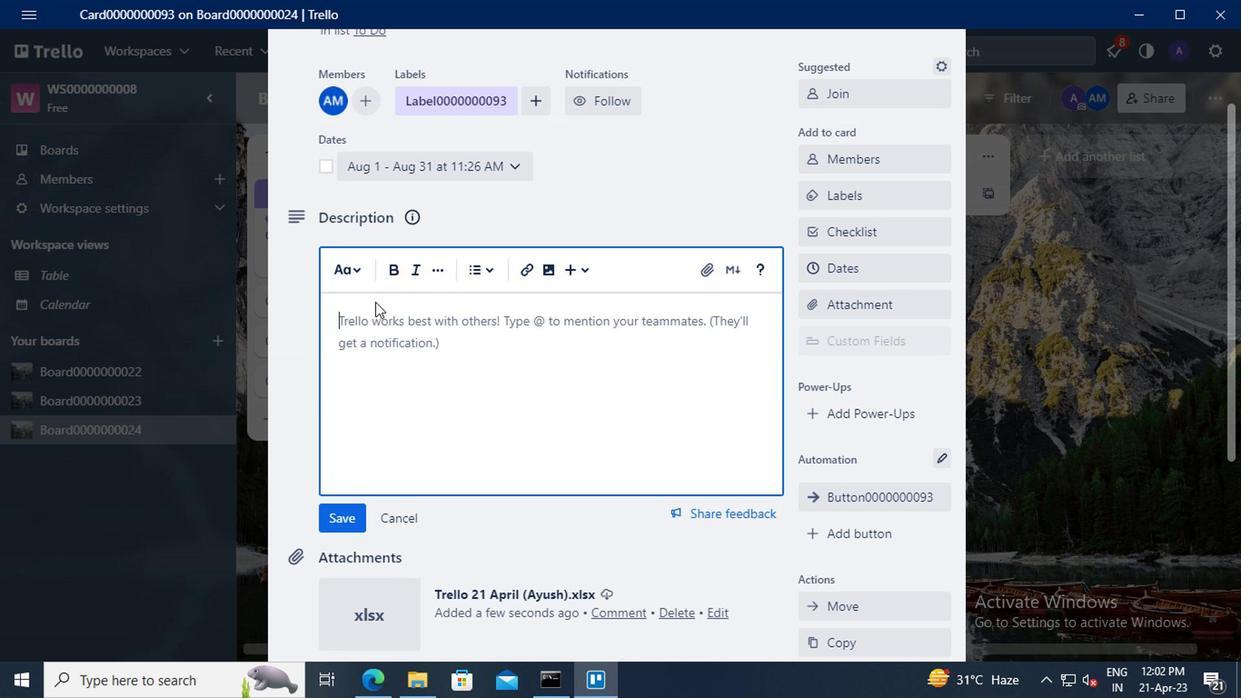 
Action: Mouse pressed left at (367, 326)
Screenshot: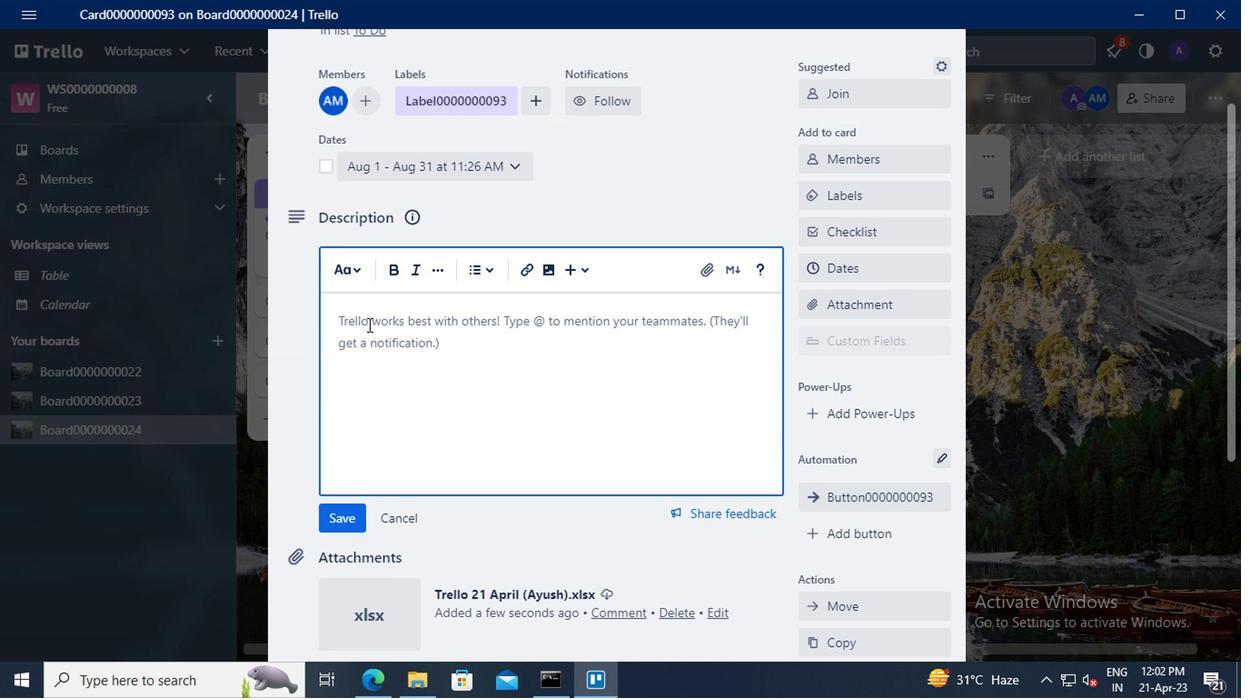 
Action: Key pressed <Key.shift>DS0000000093
Screenshot: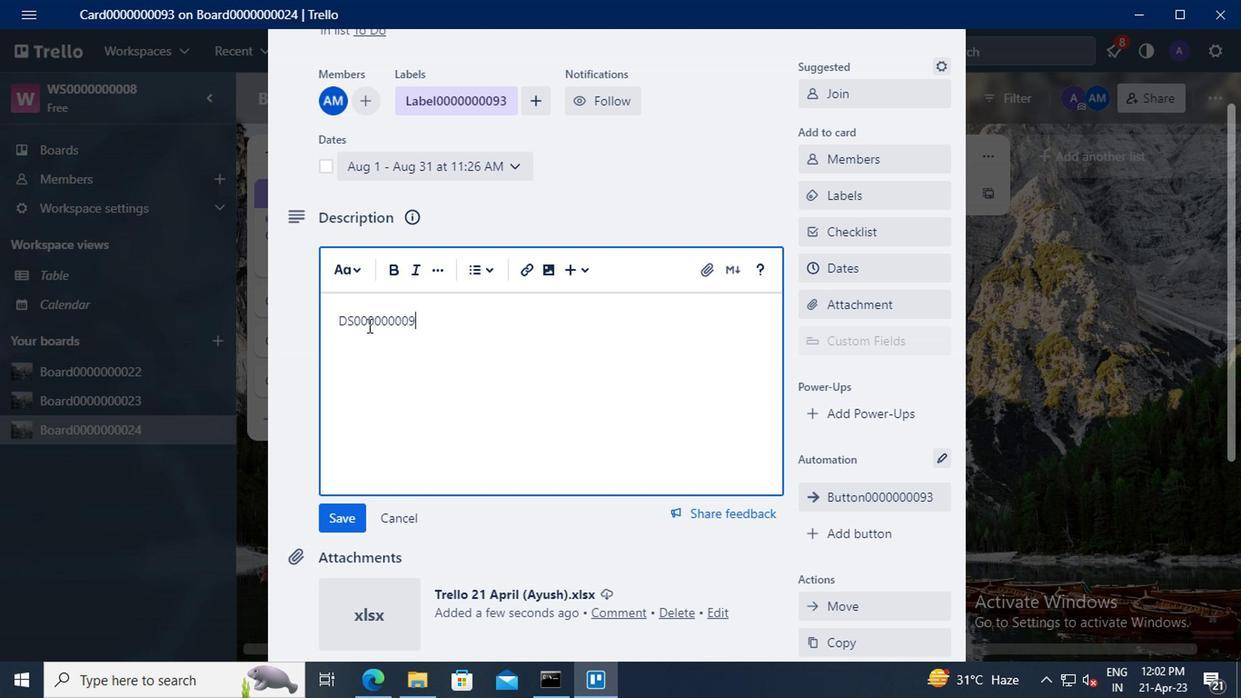 
Action: Mouse scrolled (367, 325) with delta (0, 0)
Screenshot: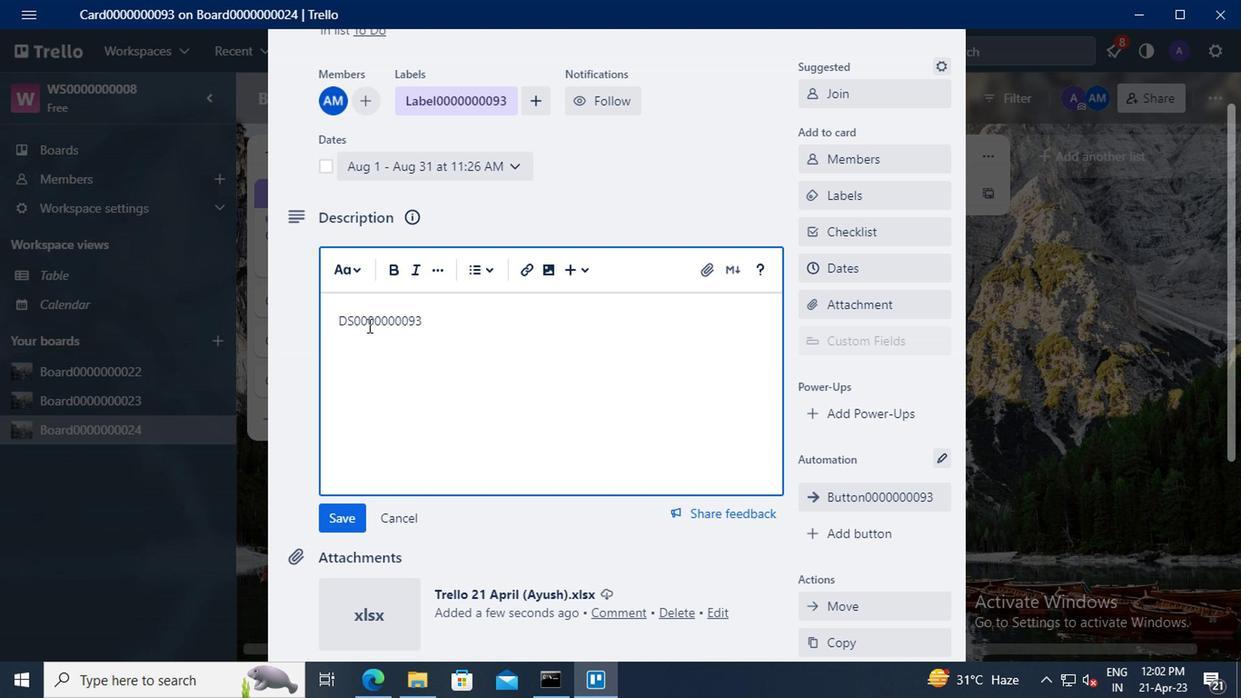 
Action: Mouse moved to (349, 417)
Screenshot: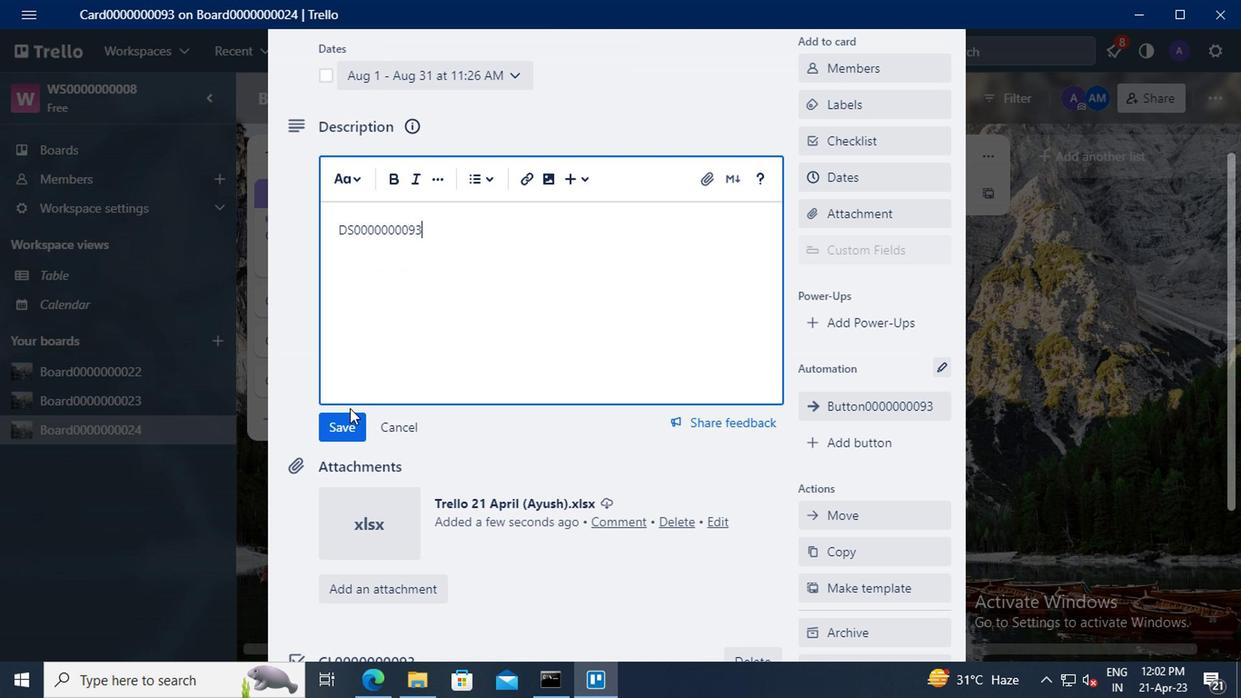 
Action: Mouse pressed left at (349, 417)
Screenshot: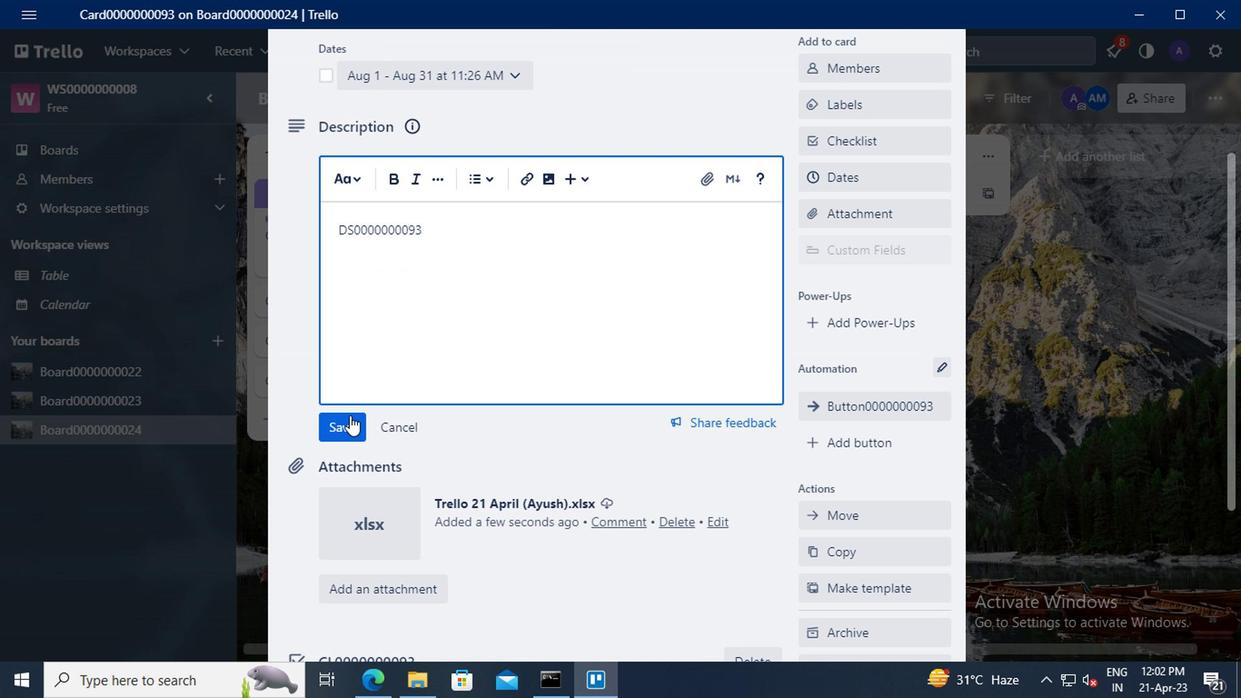 
Action: Mouse scrolled (349, 416) with delta (0, 0)
Screenshot: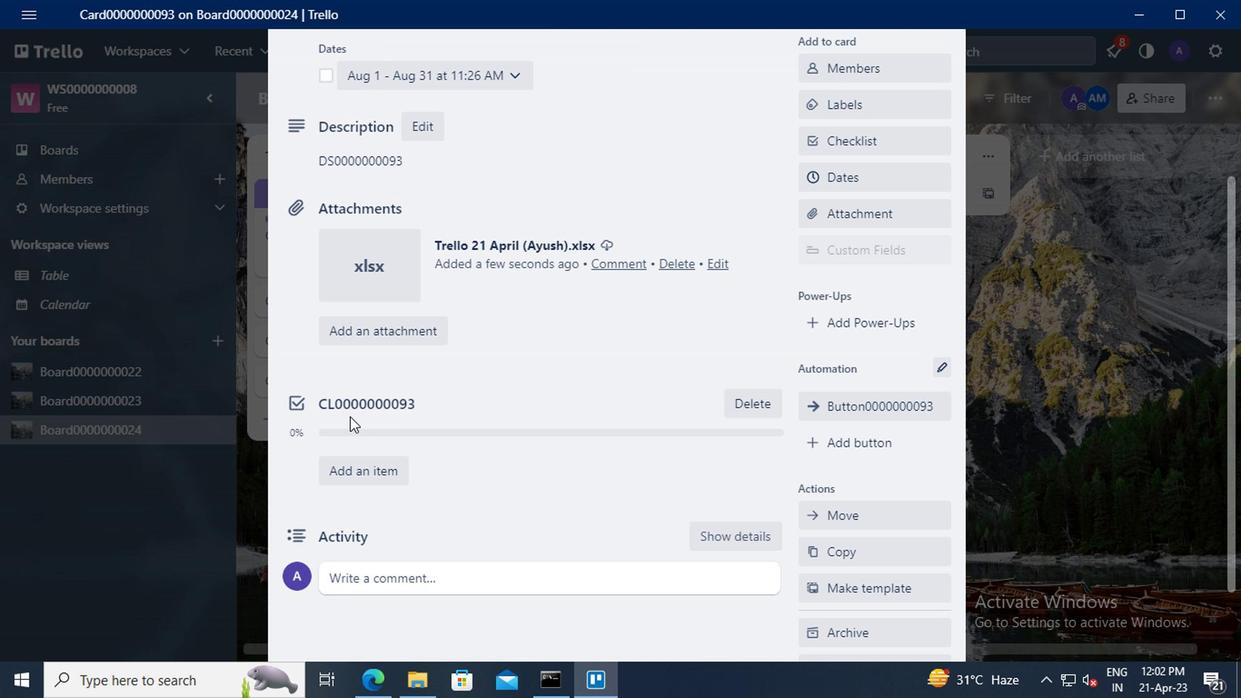 
Action: Mouse moved to (366, 484)
Screenshot: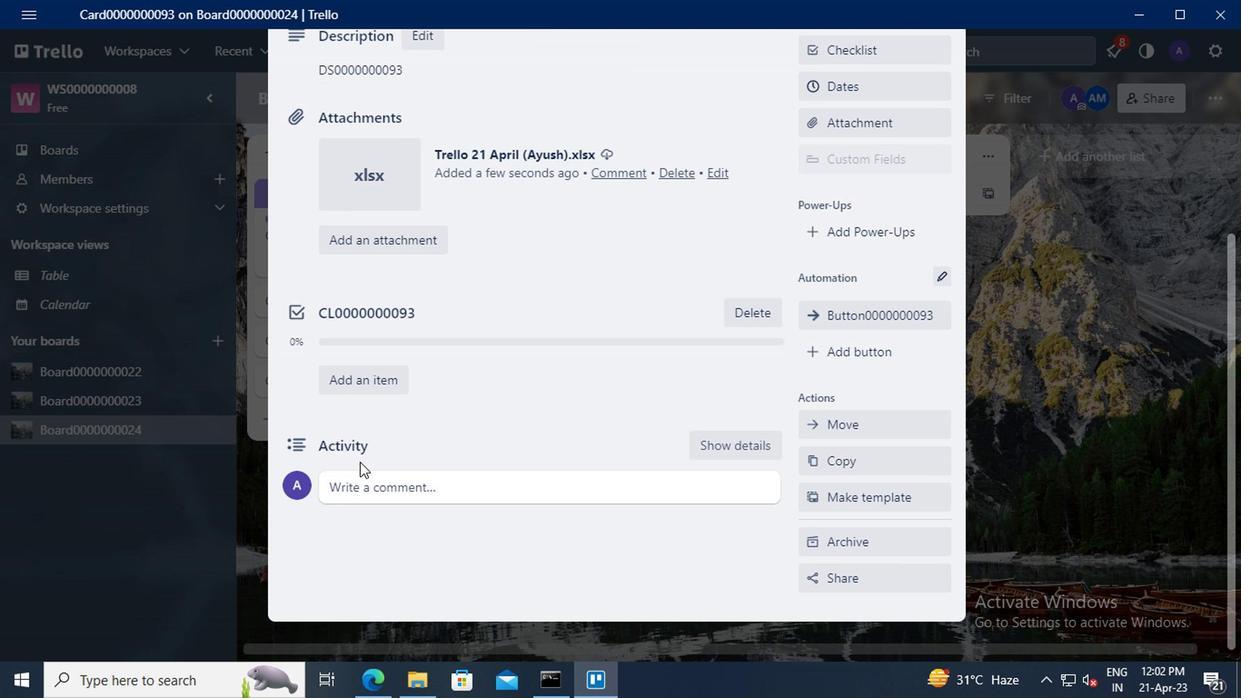 
Action: Mouse pressed left at (366, 484)
Screenshot: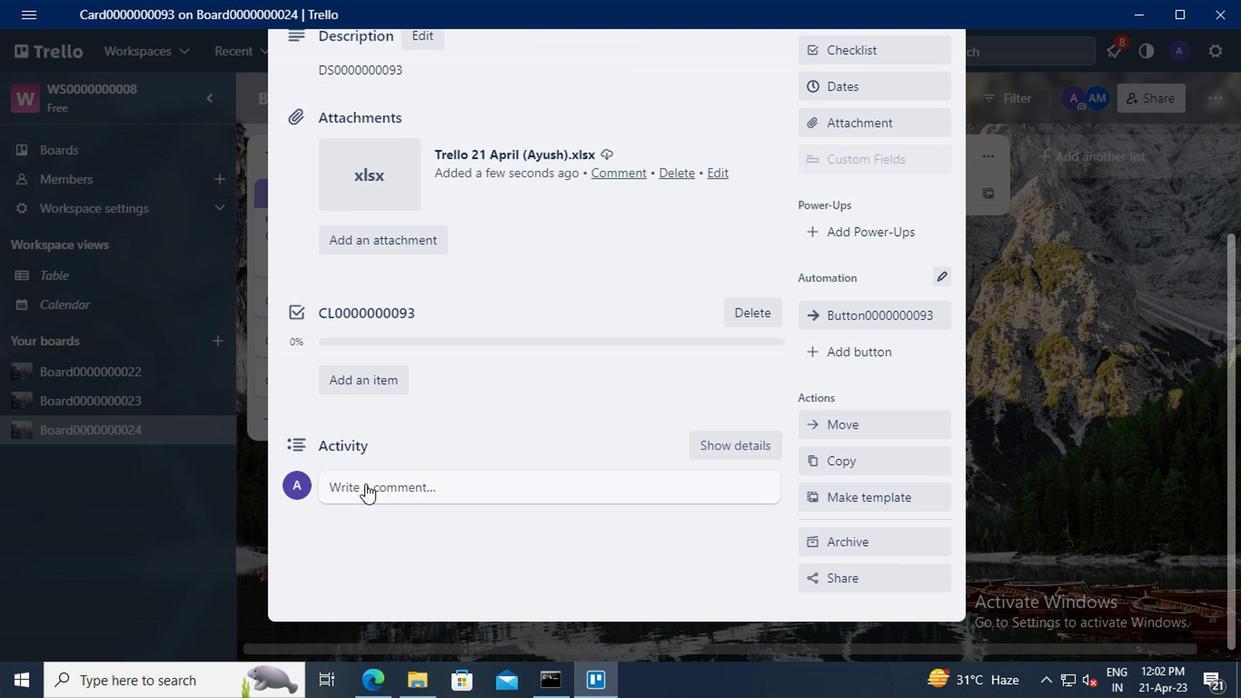 
Action: Key pressed <Key.shift>CM0000000093
Screenshot: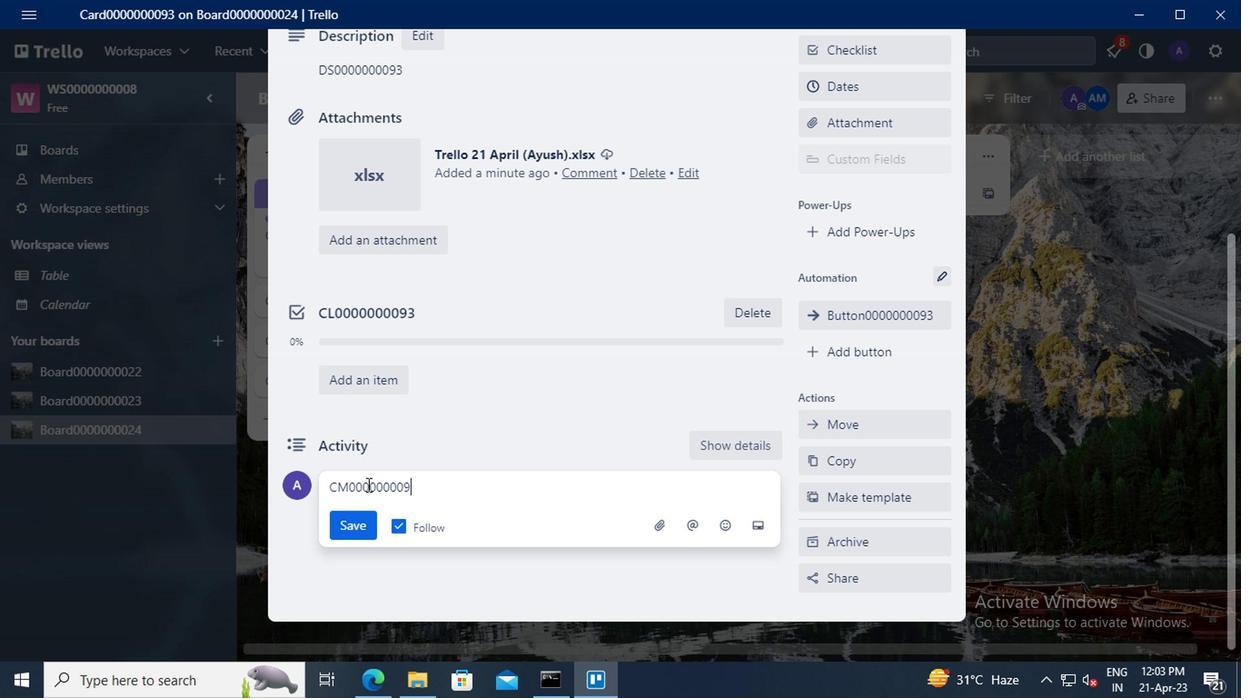 
Action: Mouse moved to (347, 519)
Screenshot: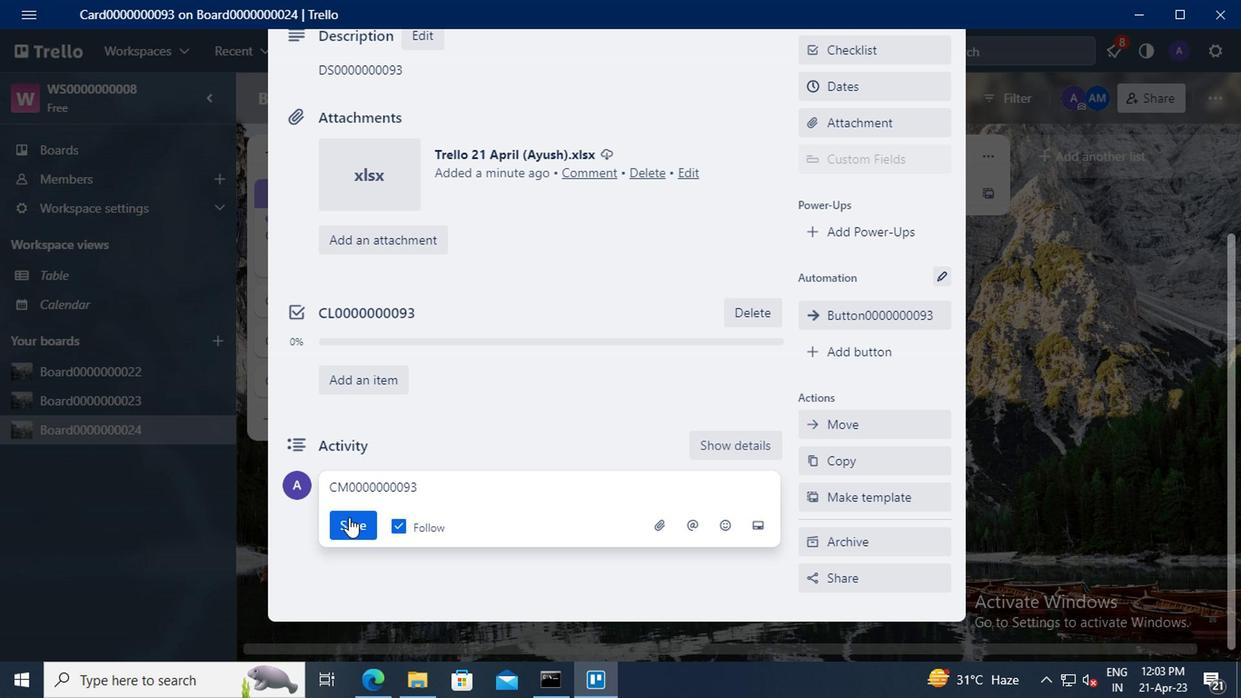 
Action: Mouse pressed left at (347, 519)
Screenshot: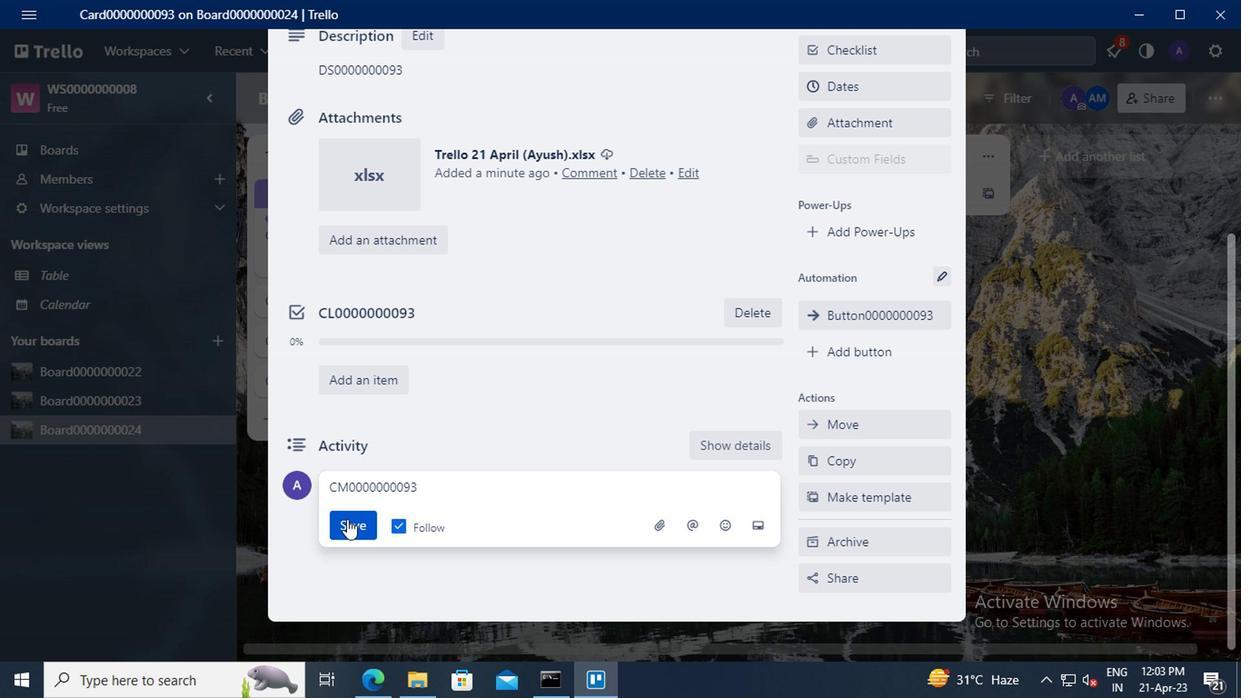
